 Task: Look for space in Rho, Italy from 2nd June, 2023 to 9th June, 2023 for 5 adults in price range Rs.7000 to Rs.13000. Place can be shared room with 2 bedrooms having 5 beds and 2 bathrooms. Property type can be house, flat, guest house. Amenities needed are: wifi. Booking option can be shelf check-in. Required host language is English.
Action: Mouse moved to (421, 111)
Screenshot: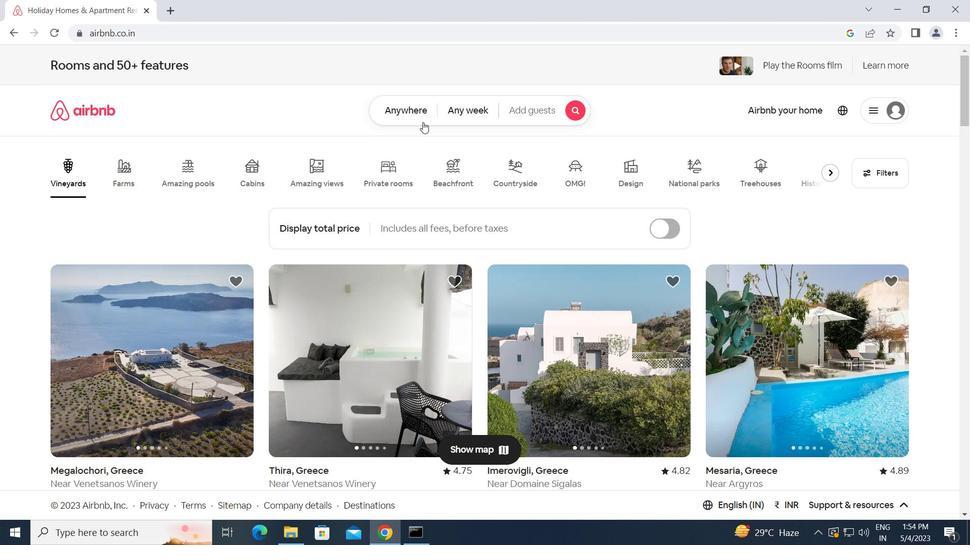 
Action: Mouse pressed left at (421, 111)
Screenshot: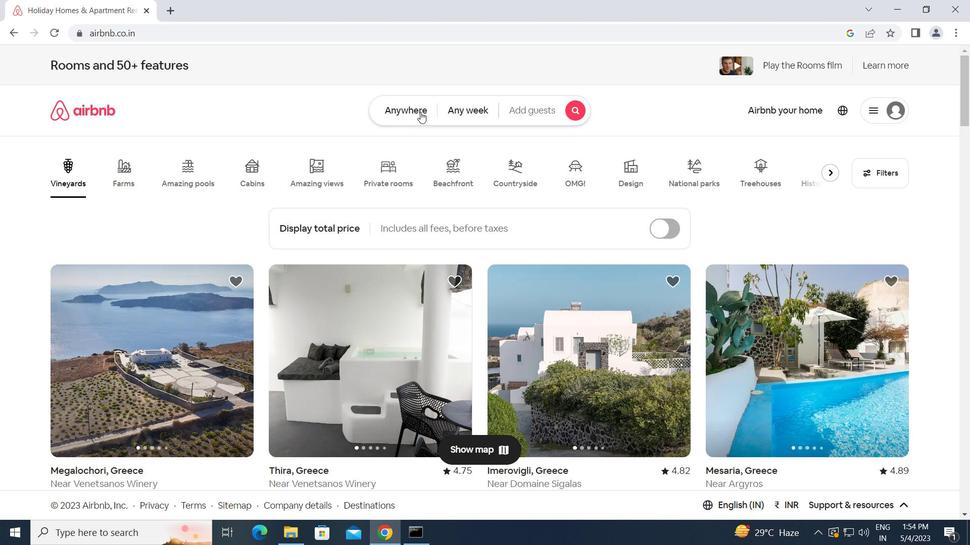 
Action: Mouse moved to (364, 145)
Screenshot: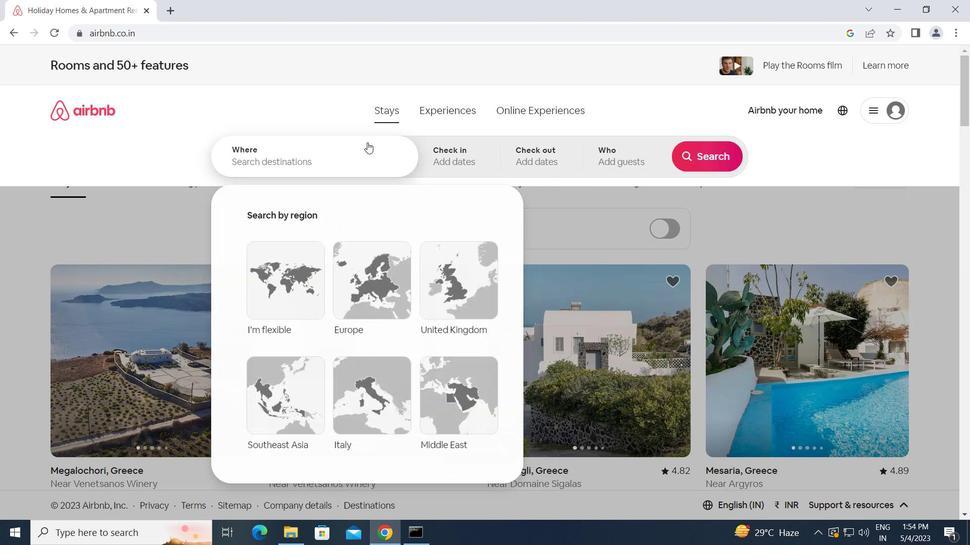 
Action: Mouse pressed left at (364, 145)
Screenshot: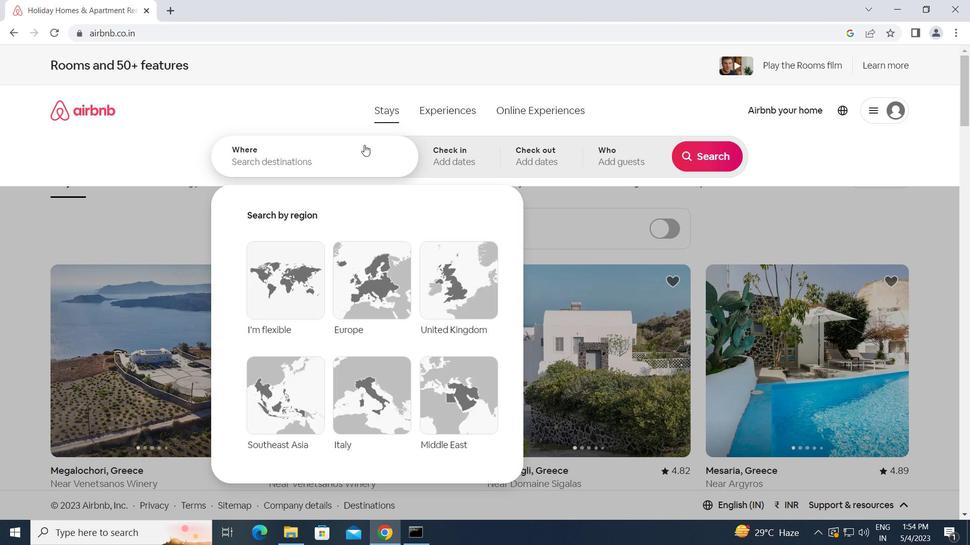 
Action: Key pressed r<Key.caps_lock>ho,<Key.space><Key.caps_lock>i<Key.caps_lock>taly<Key.enter>
Screenshot: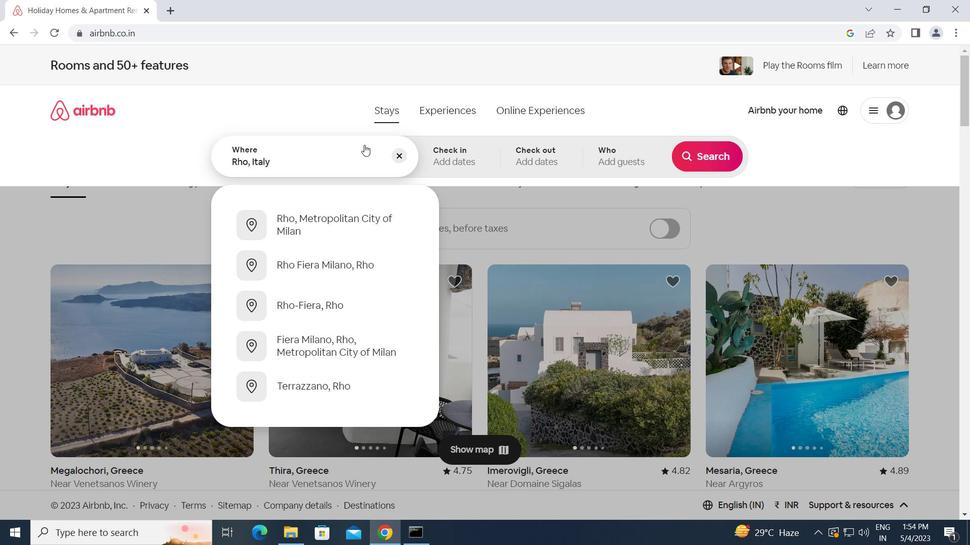 
Action: Mouse moved to (665, 305)
Screenshot: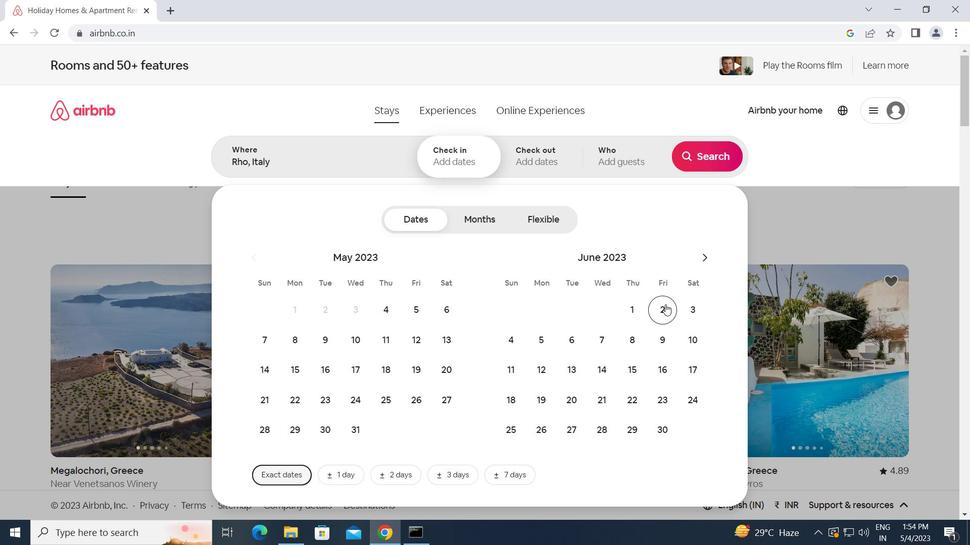 
Action: Mouse pressed left at (665, 305)
Screenshot: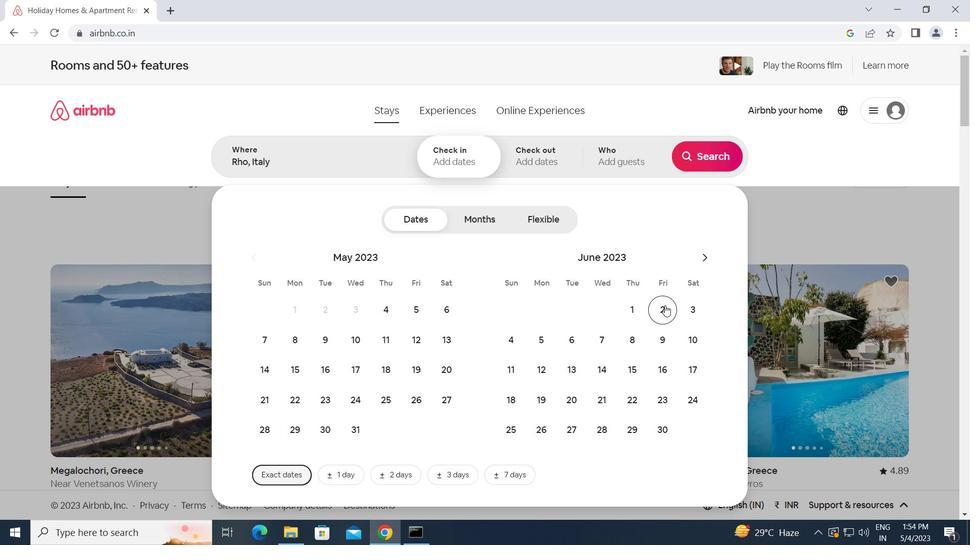 
Action: Mouse moved to (659, 342)
Screenshot: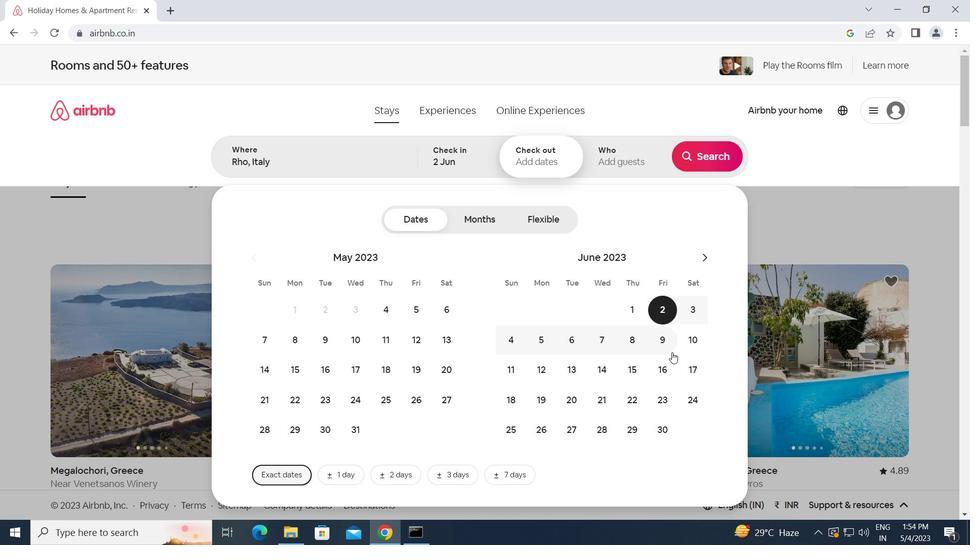 
Action: Mouse pressed left at (659, 342)
Screenshot: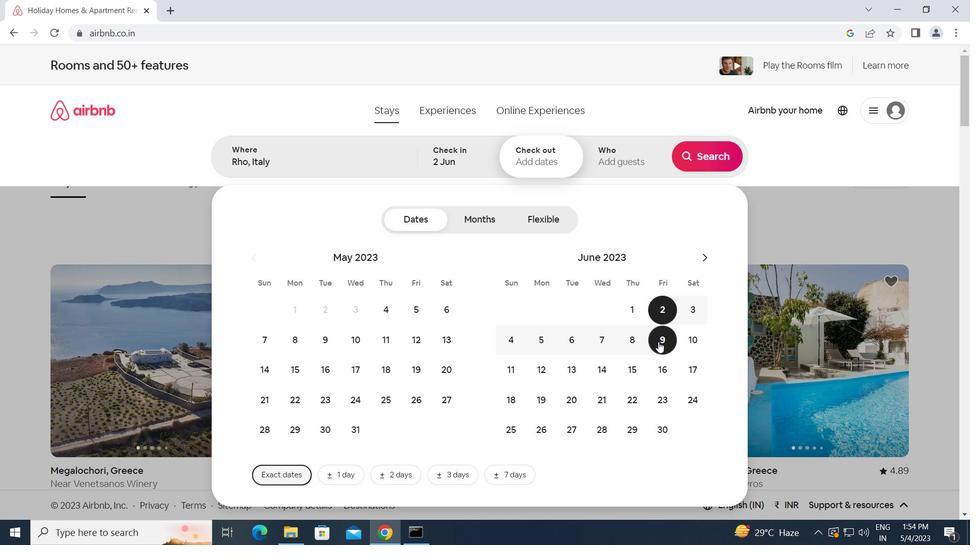 
Action: Mouse moved to (627, 159)
Screenshot: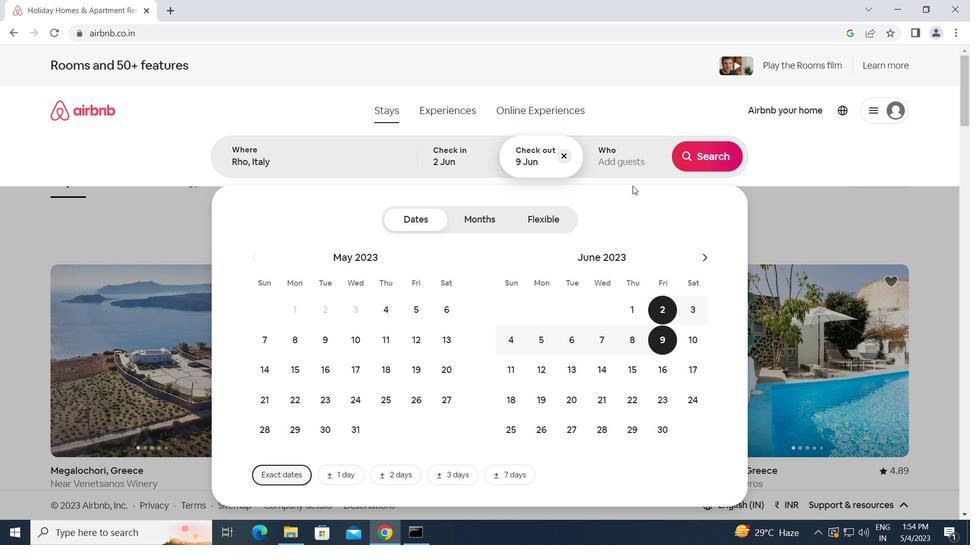
Action: Mouse pressed left at (627, 159)
Screenshot: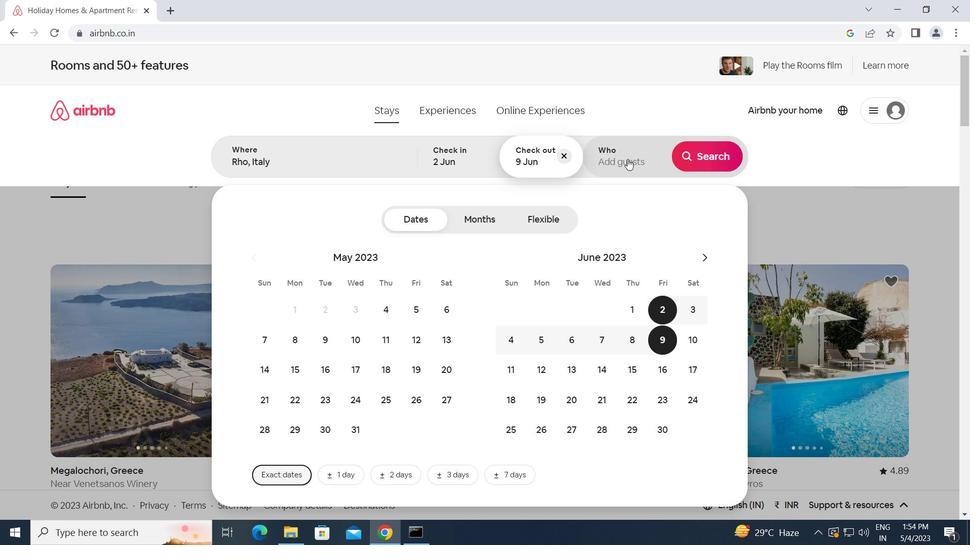 
Action: Mouse moved to (714, 221)
Screenshot: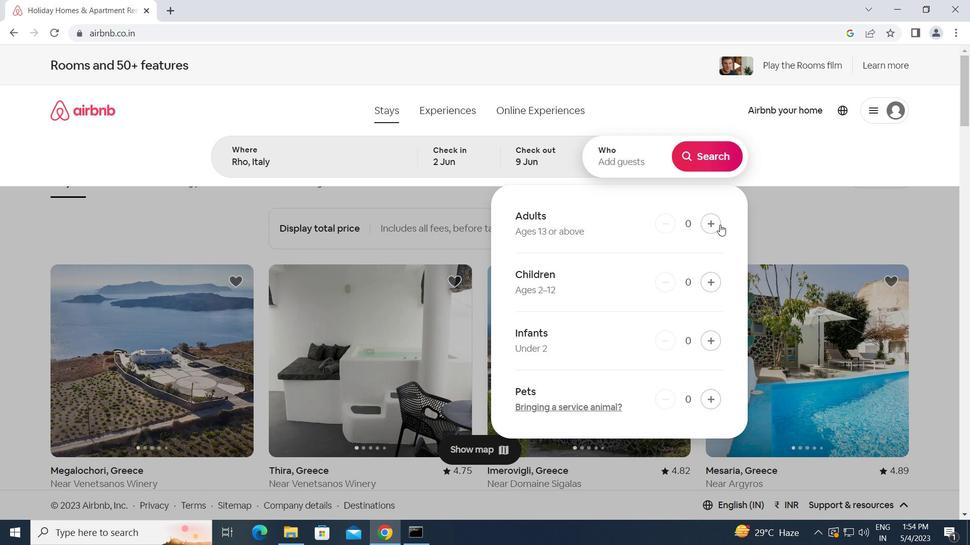 
Action: Mouse pressed left at (714, 221)
Screenshot: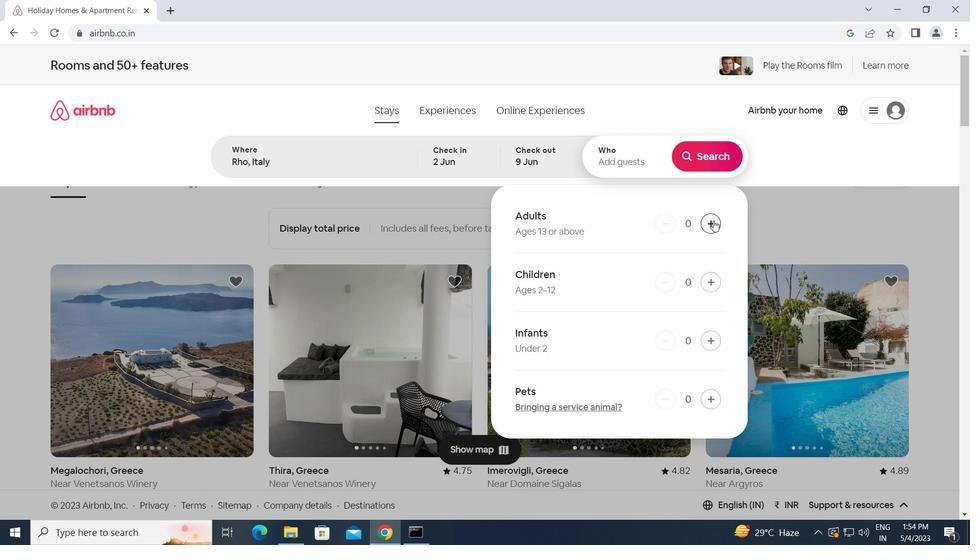
Action: Mouse pressed left at (714, 221)
Screenshot: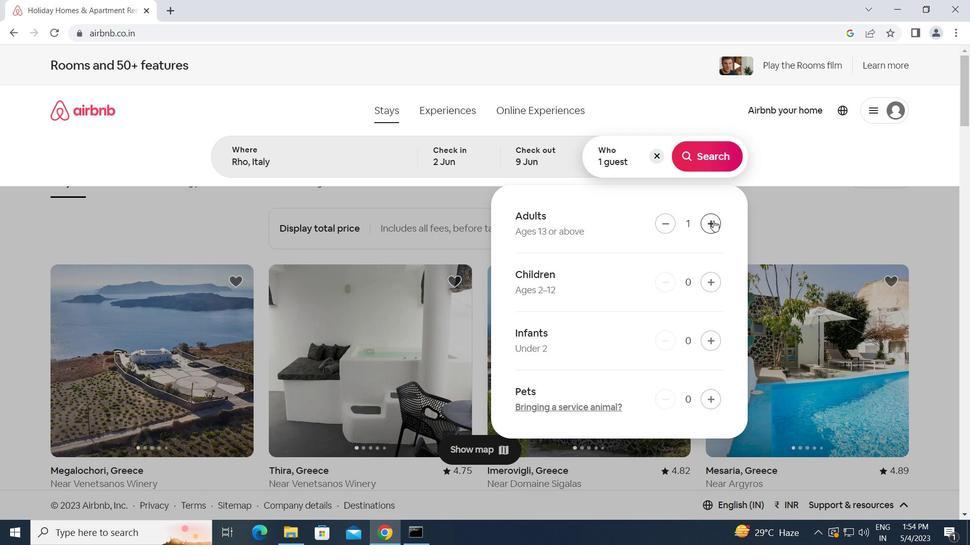 
Action: Mouse pressed left at (714, 221)
Screenshot: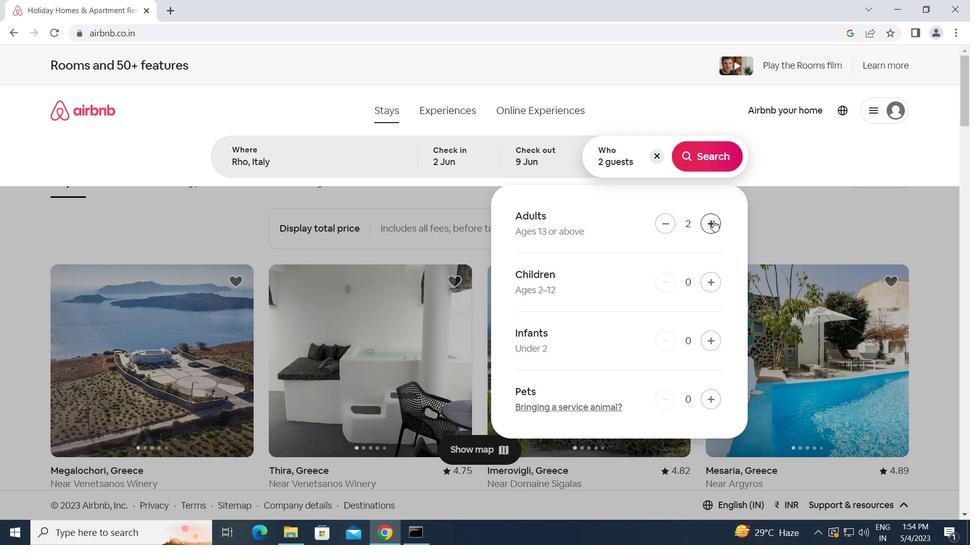 
Action: Mouse pressed left at (714, 221)
Screenshot: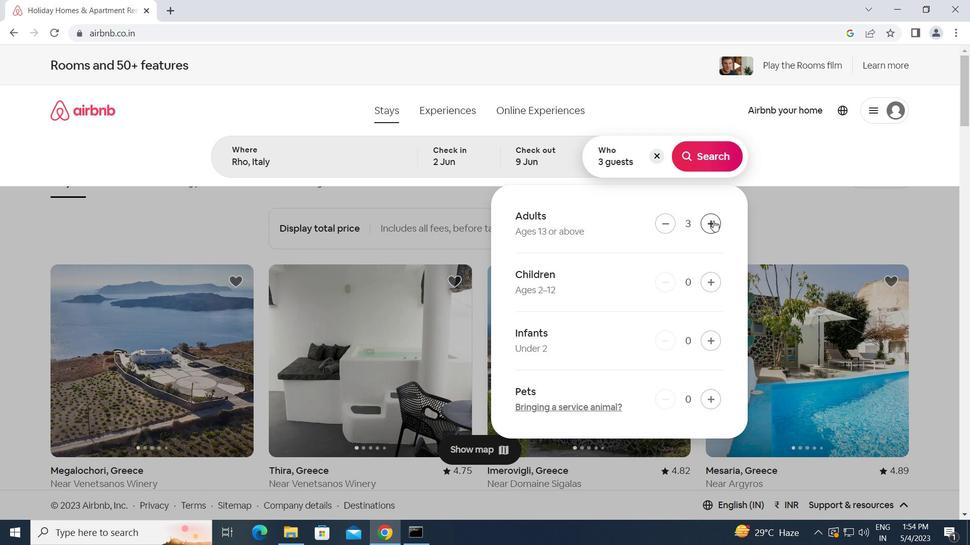 
Action: Mouse pressed left at (714, 221)
Screenshot: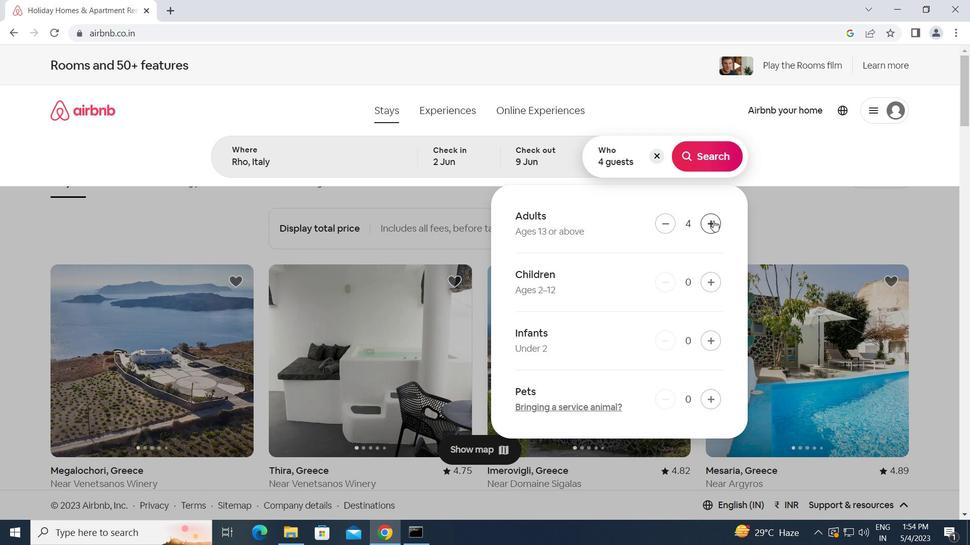
Action: Mouse moved to (709, 162)
Screenshot: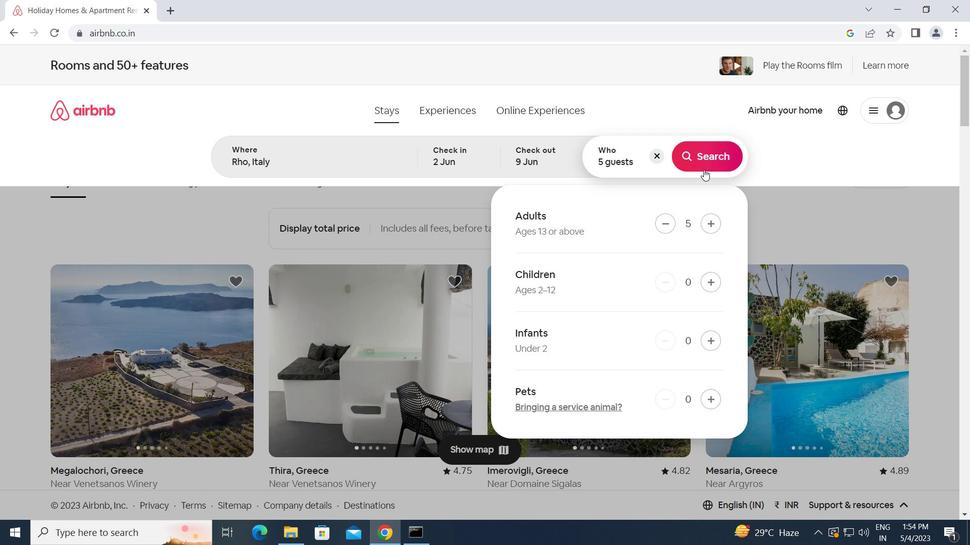 
Action: Mouse pressed left at (709, 162)
Screenshot: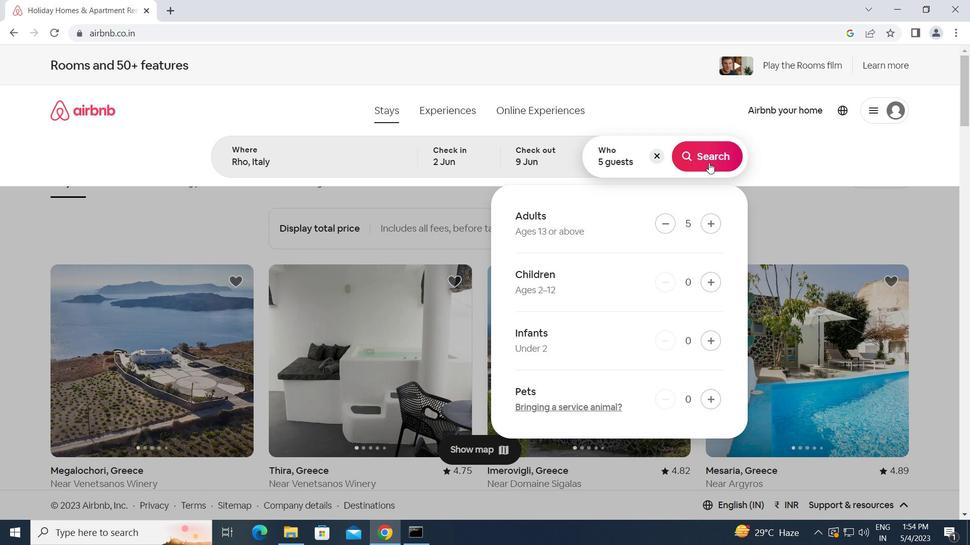 
Action: Mouse moved to (903, 118)
Screenshot: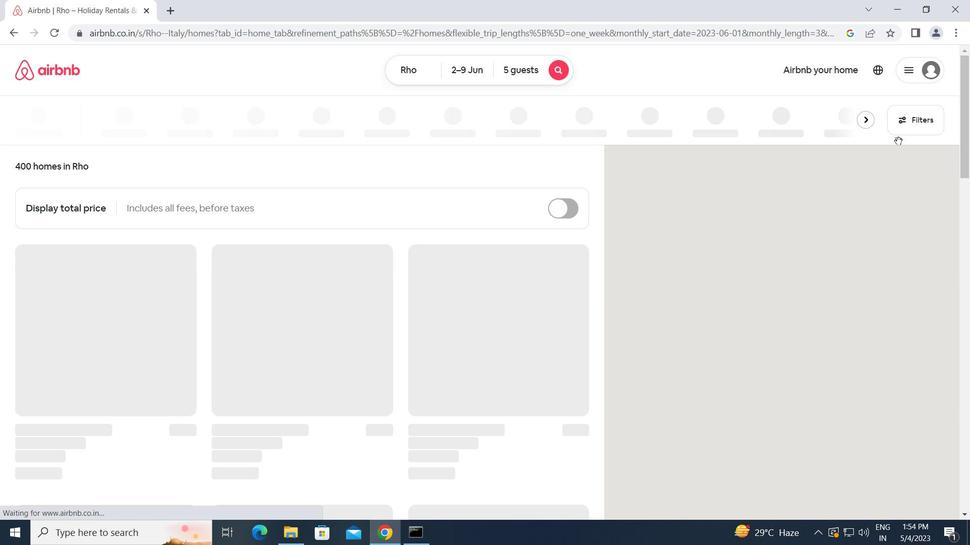 
Action: Mouse pressed left at (903, 118)
Screenshot: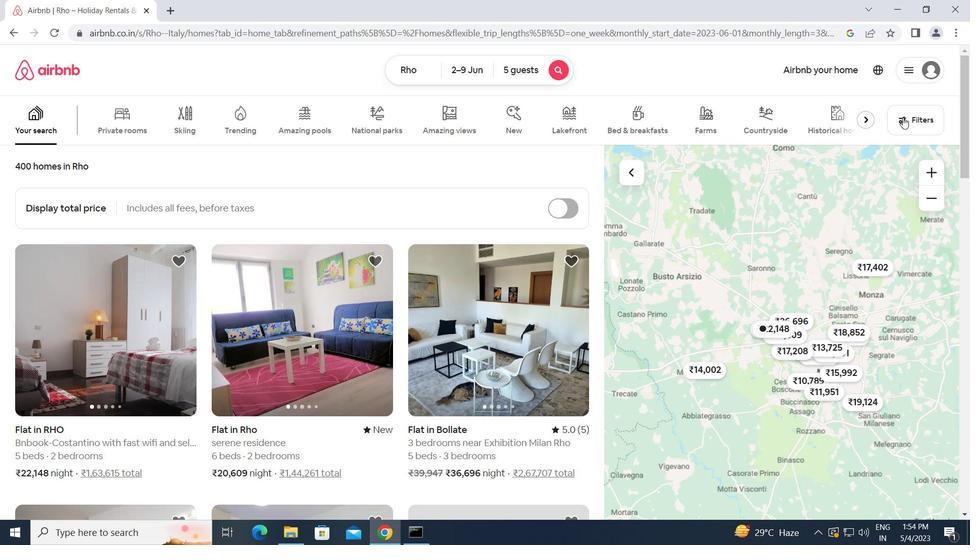 
Action: Mouse moved to (321, 284)
Screenshot: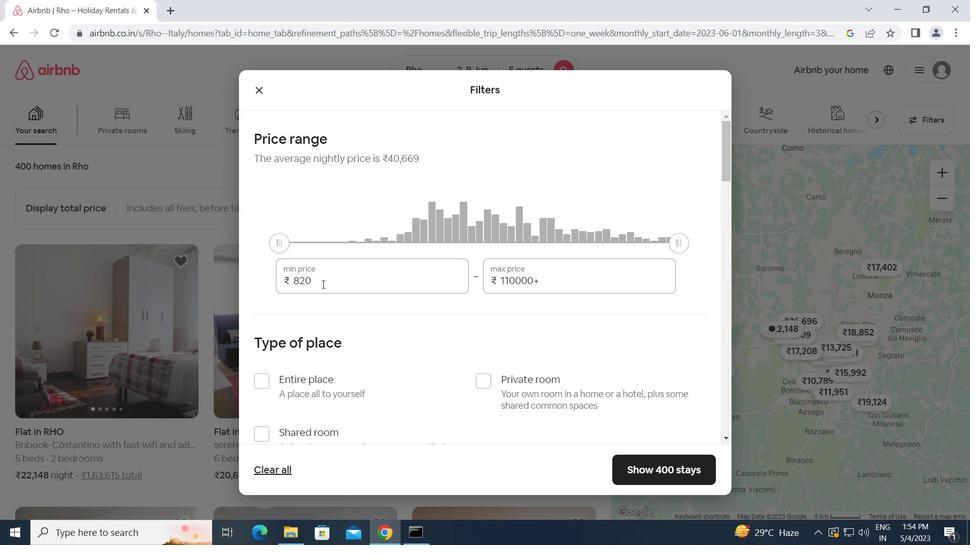 
Action: Mouse pressed left at (321, 284)
Screenshot: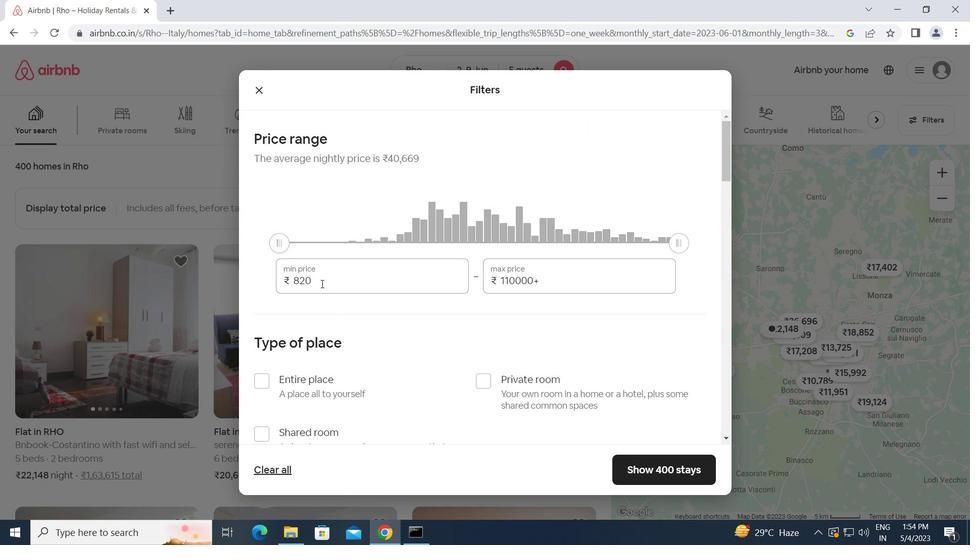 
Action: Key pressed <Key.backspace><Key.backspace><Key.backspace>500
Screenshot: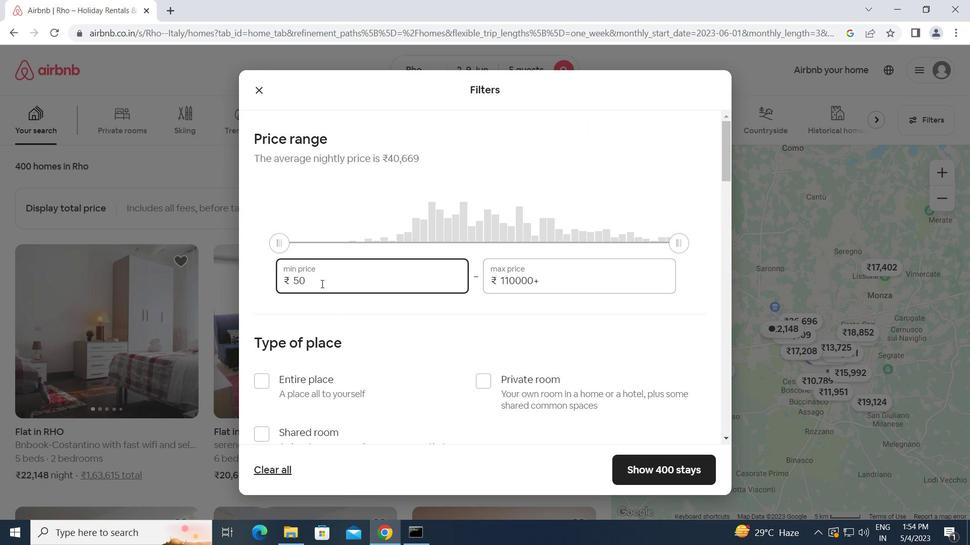 
Action: Mouse moved to (274, 254)
Screenshot: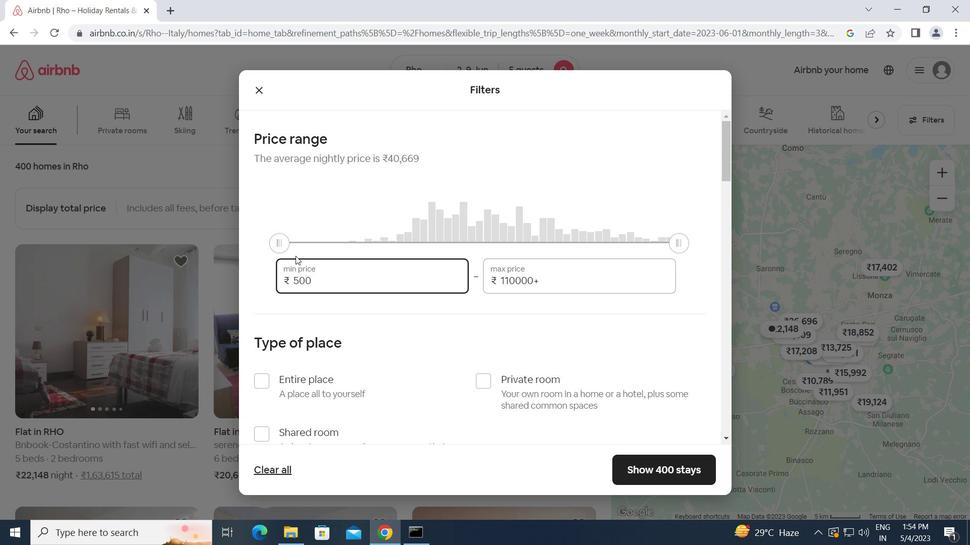 
Action: Key pressed <Key.backspace><Key.backspace><Key.backspace><Key.backspace><Key.backspace><Key.backspace><Key.backspace><Key.backspace><Key.backspace><Key.backspace><Key.backspace>
Screenshot: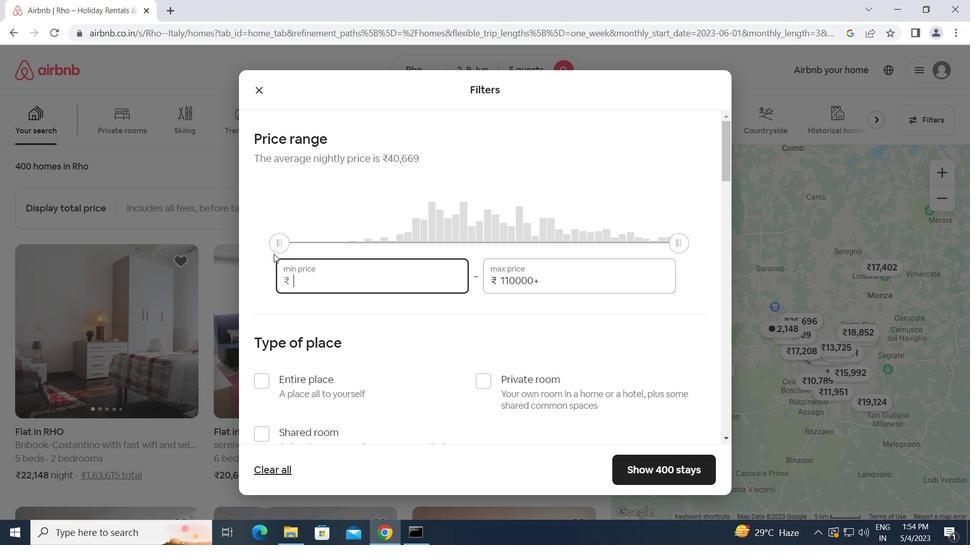 
Action: Mouse moved to (273, 254)
Screenshot: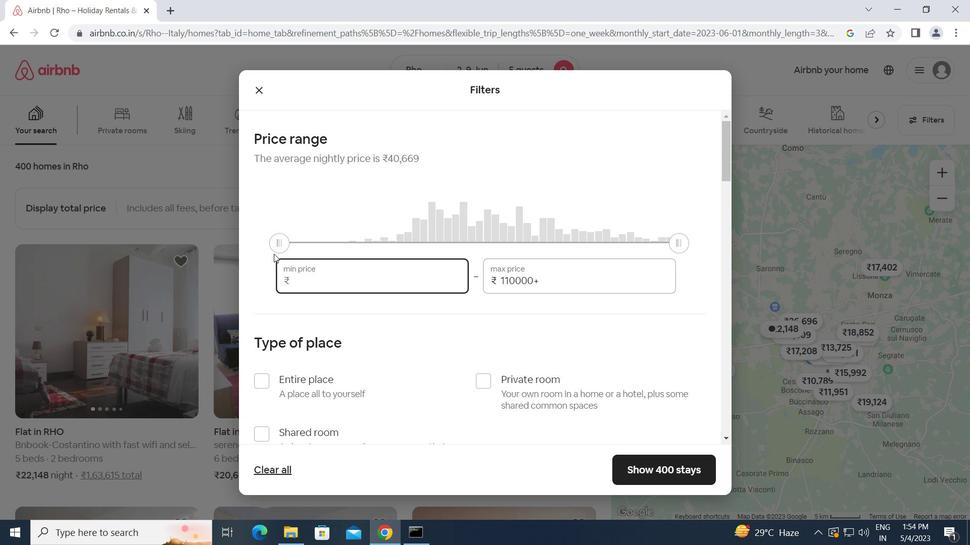 
Action: Key pressed 7000<Key.tab>13000
Screenshot: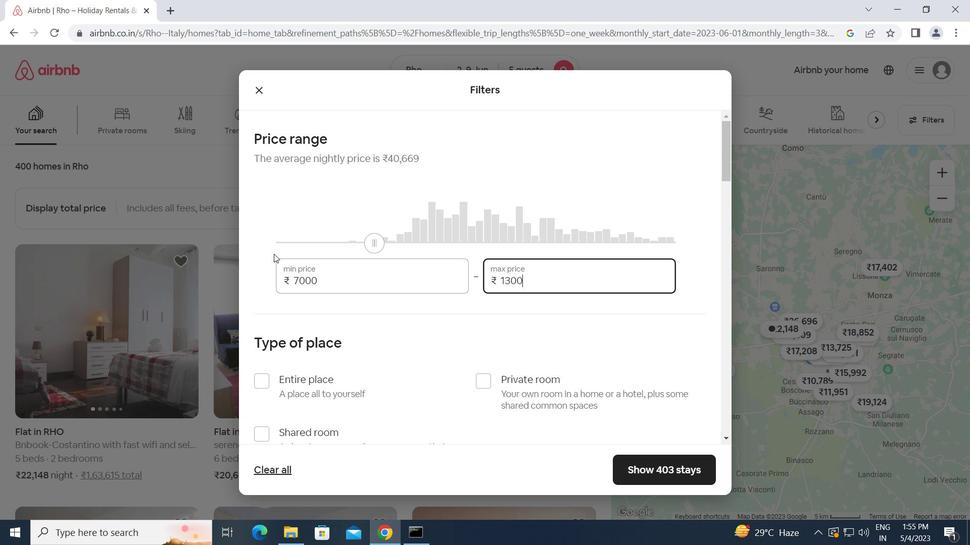 
Action: Mouse moved to (345, 406)
Screenshot: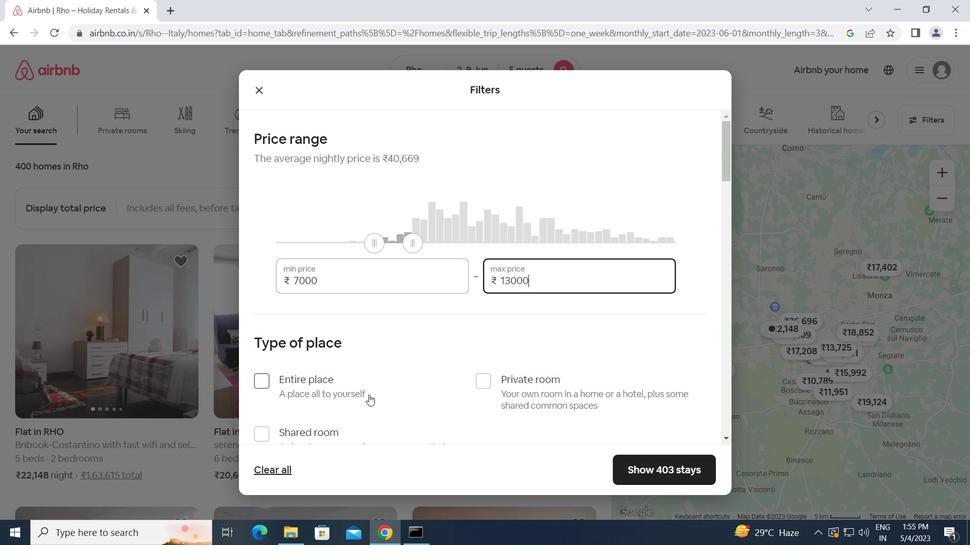 
Action: Mouse scrolled (345, 405) with delta (0, 0)
Screenshot: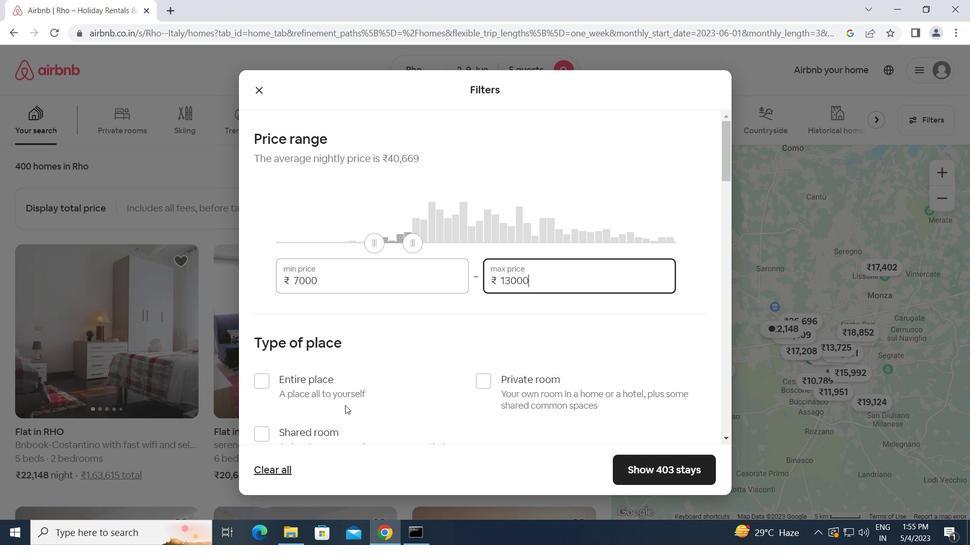 
Action: Mouse moved to (264, 373)
Screenshot: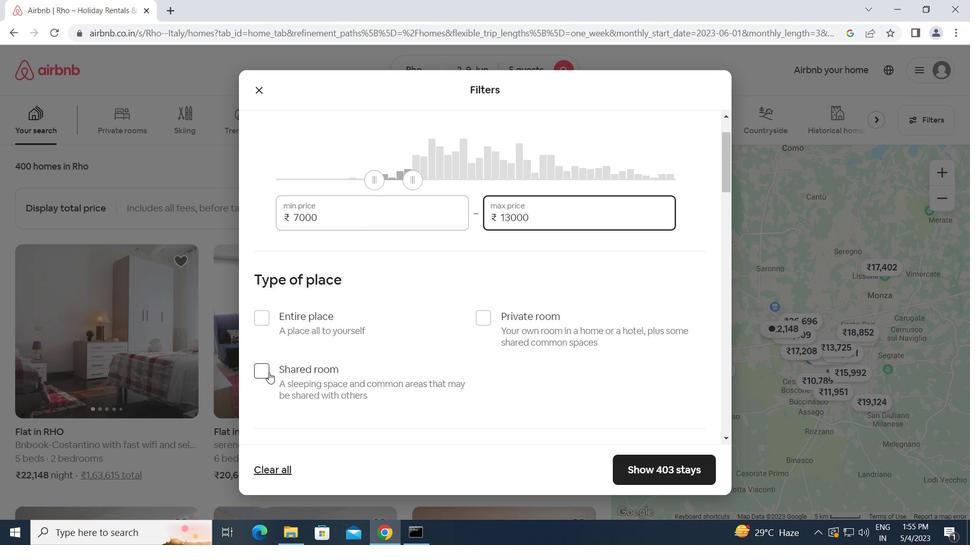 
Action: Mouse pressed left at (264, 373)
Screenshot: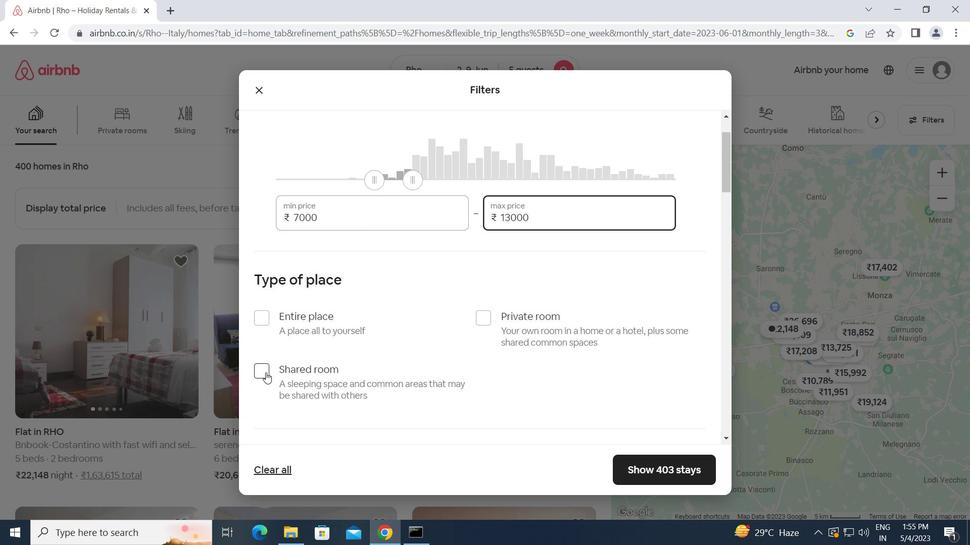 
Action: Mouse moved to (428, 420)
Screenshot: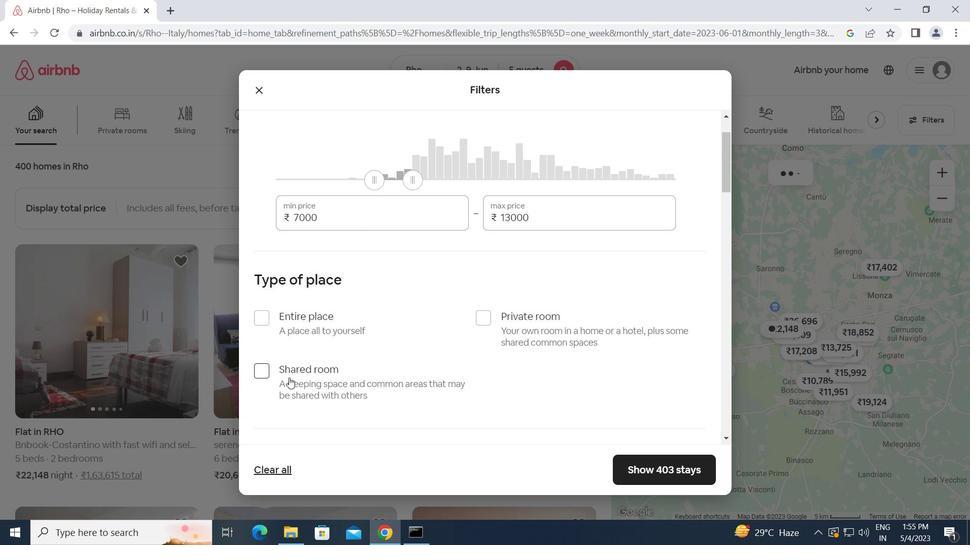 
Action: Mouse scrolled (428, 419) with delta (0, 0)
Screenshot: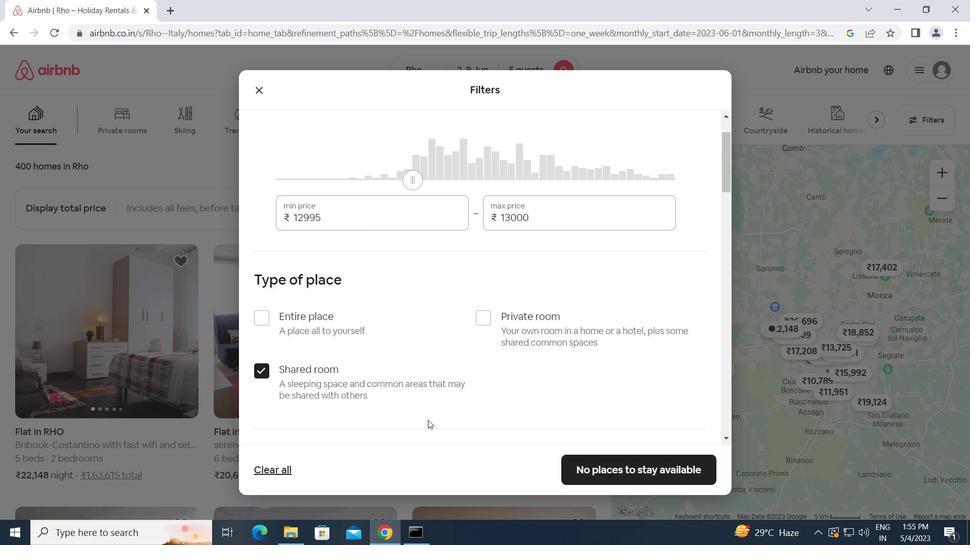 
Action: Mouse scrolled (428, 419) with delta (0, 0)
Screenshot: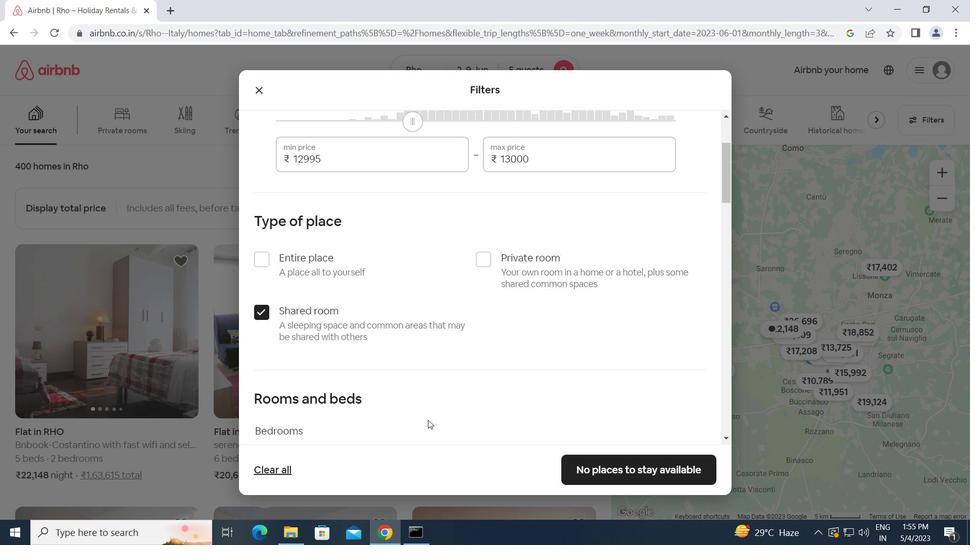 
Action: Mouse moved to (380, 399)
Screenshot: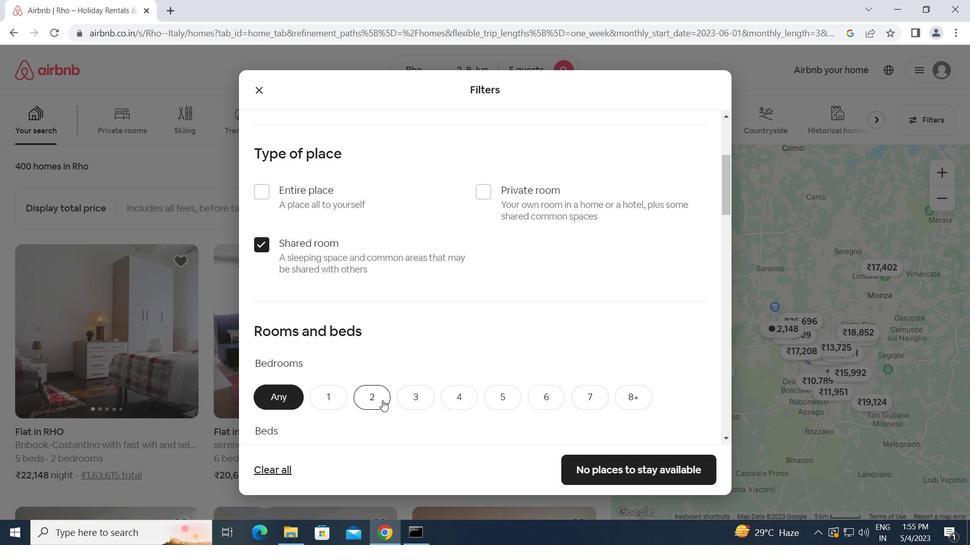 
Action: Mouse pressed left at (380, 399)
Screenshot: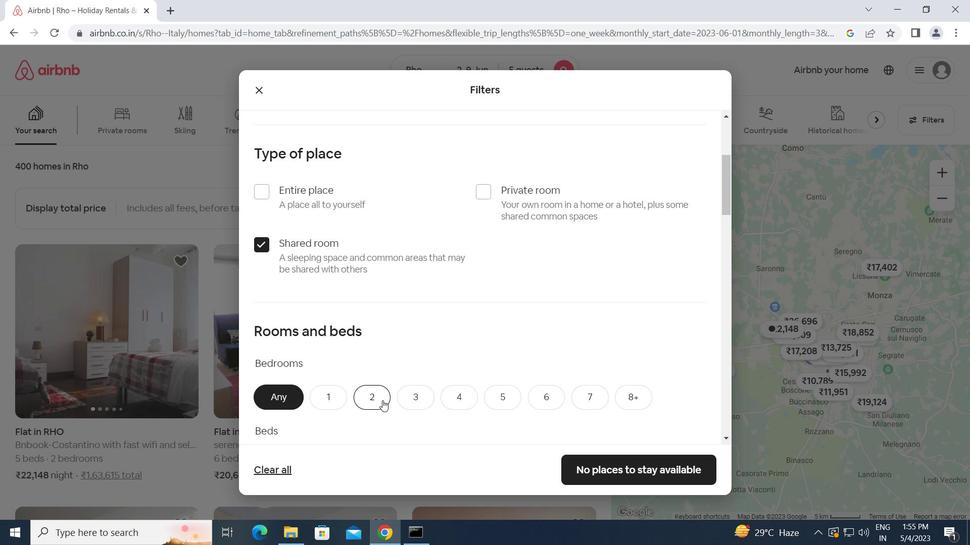 
Action: Mouse moved to (401, 406)
Screenshot: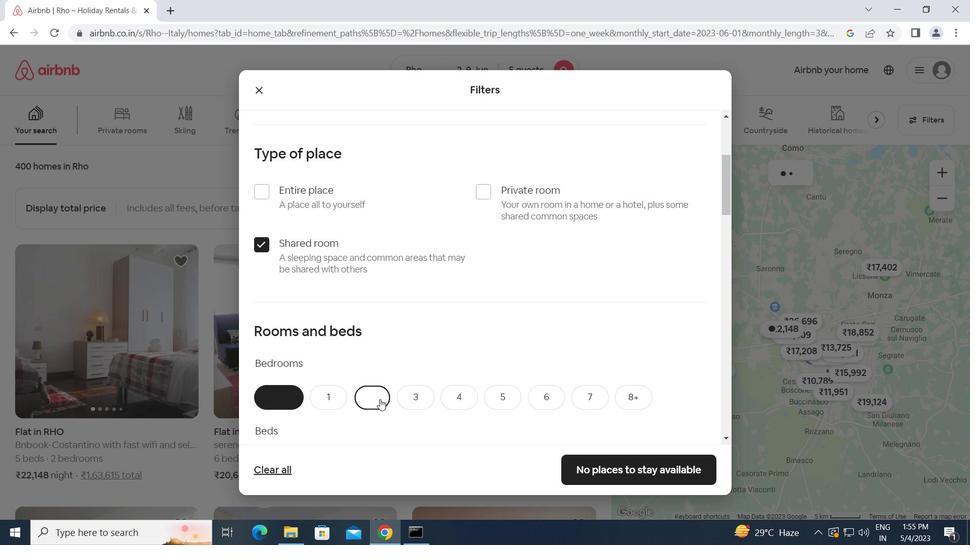 
Action: Mouse scrolled (401, 405) with delta (0, 0)
Screenshot: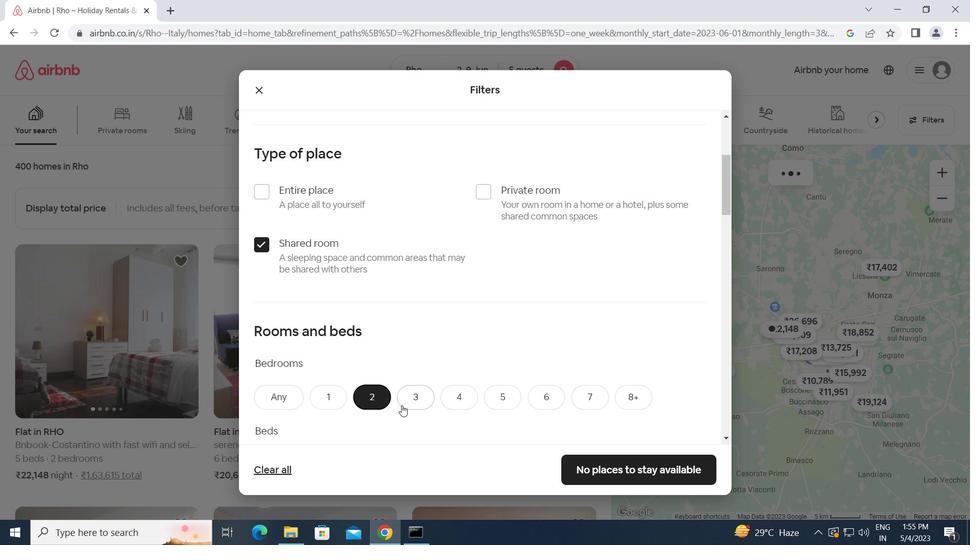 
Action: Mouse scrolled (401, 405) with delta (0, 0)
Screenshot: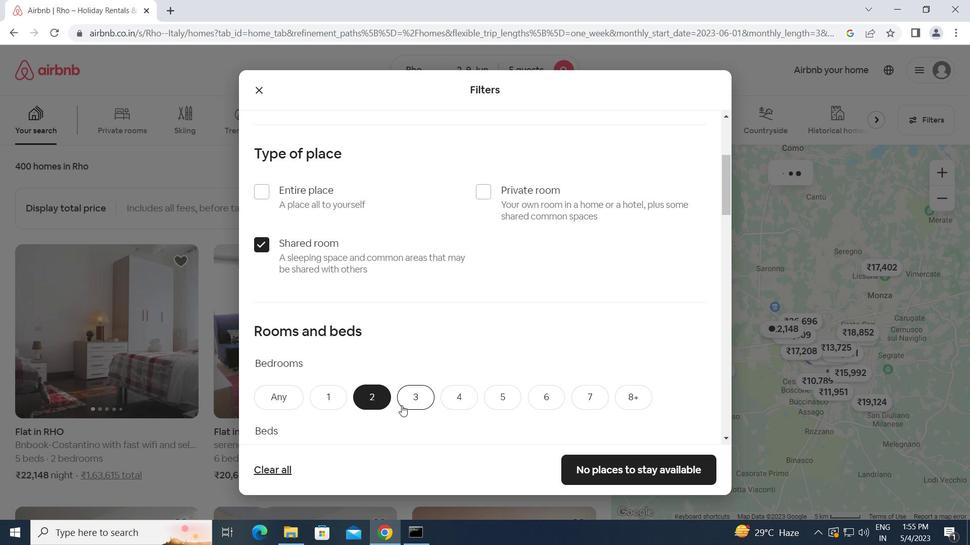 
Action: Mouse moved to (498, 336)
Screenshot: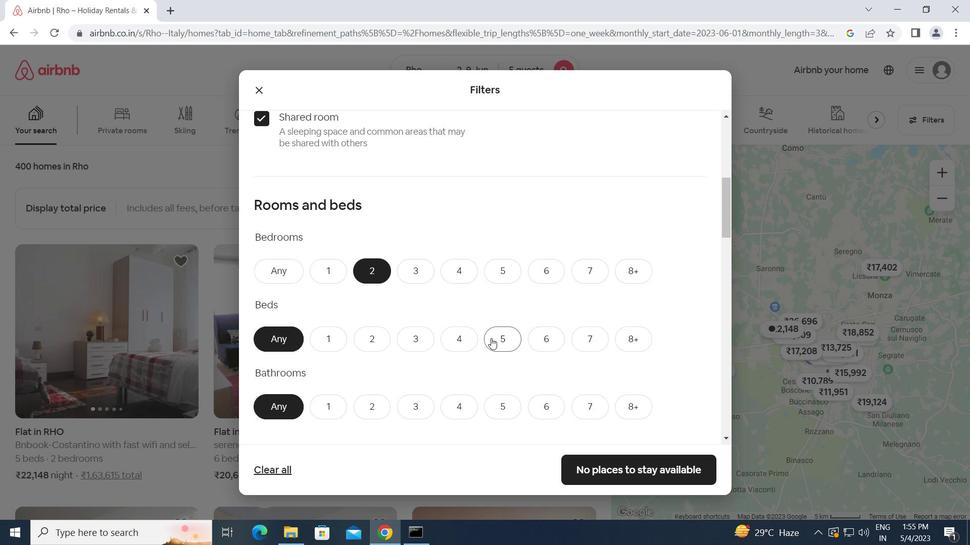 
Action: Mouse pressed left at (498, 336)
Screenshot: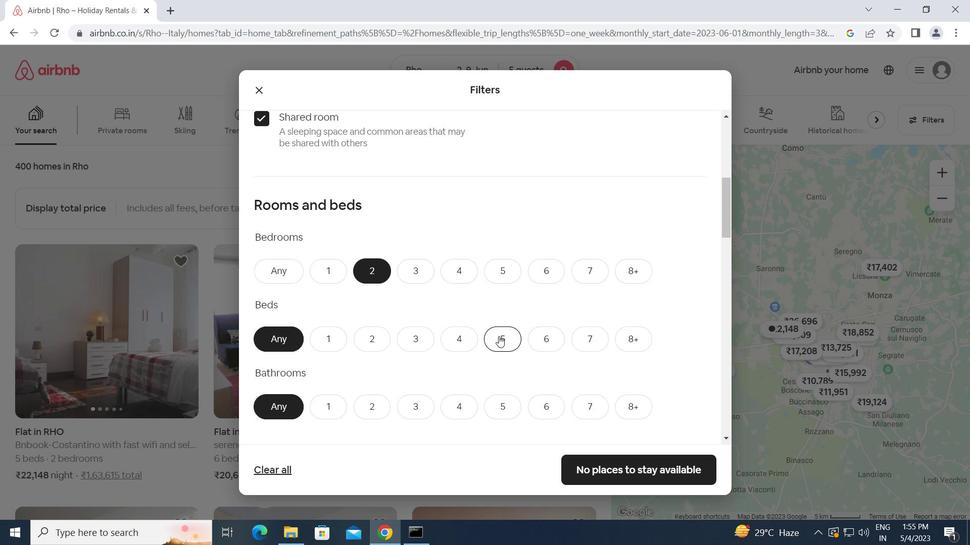 
Action: Mouse moved to (370, 409)
Screenshot: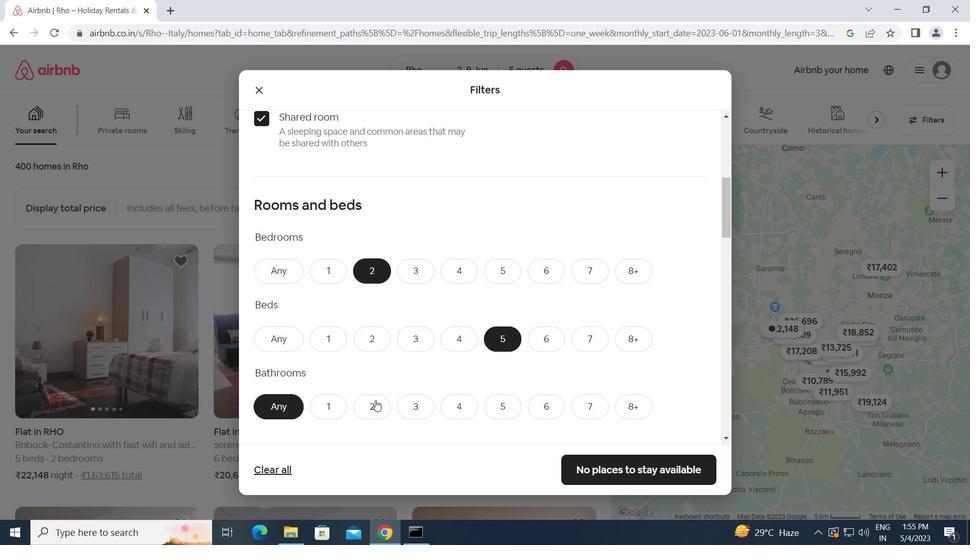 
Action: Mouse pressed left at (370, 409)
Screenshot: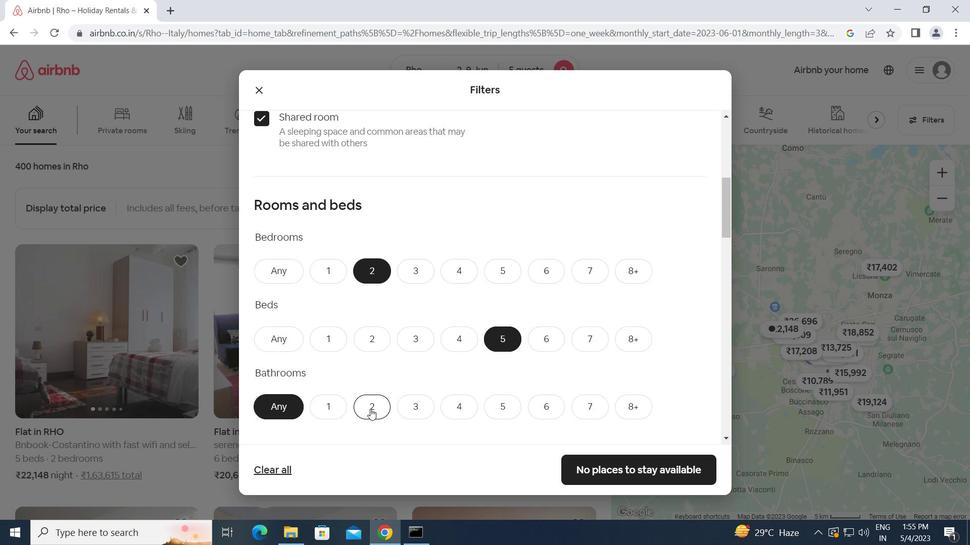 
Action: Mouse moved to (456, 412)
Screenshot: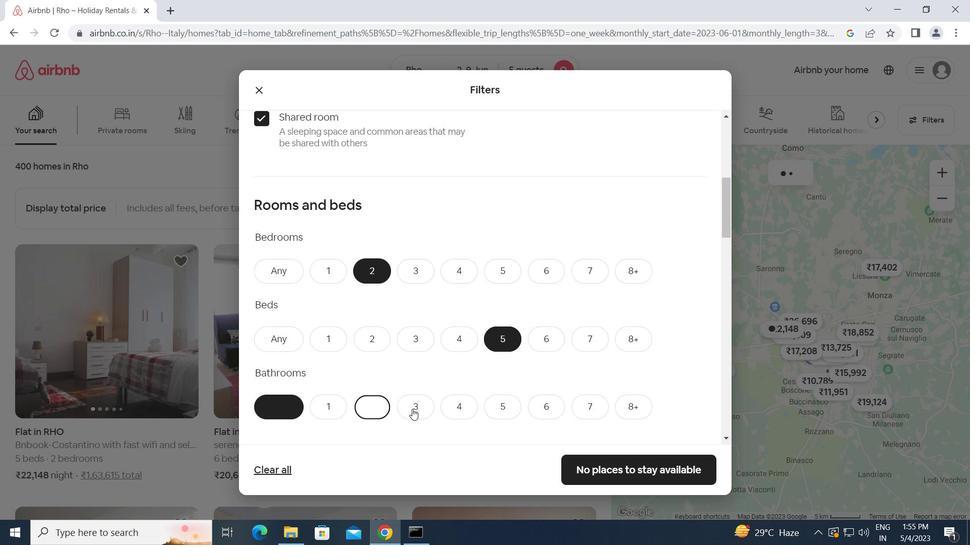 
Action: Mouse scrolled (456, 412) with delta (0, 0)
Screenshot: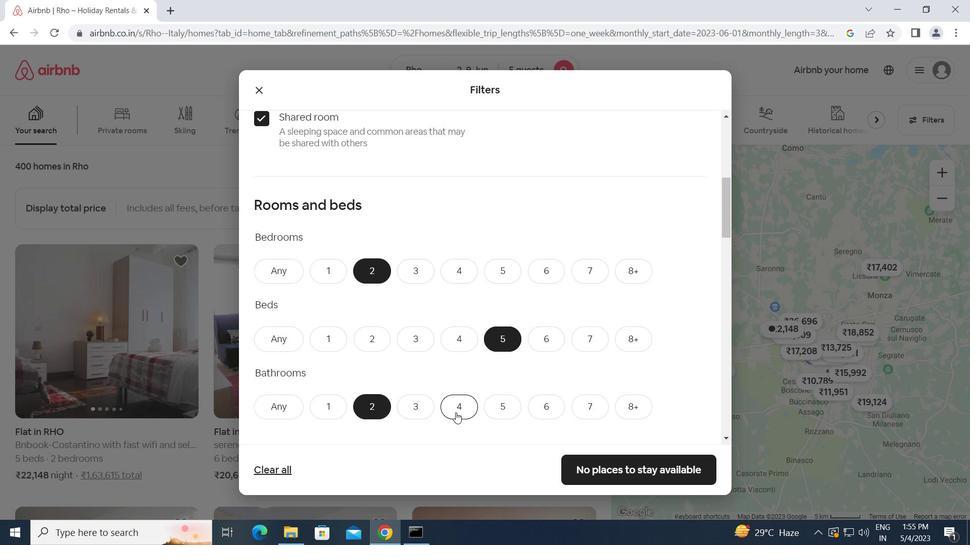 
Action: Mouse scrolled (456, 412) with delta (0, 0)
Screenshot: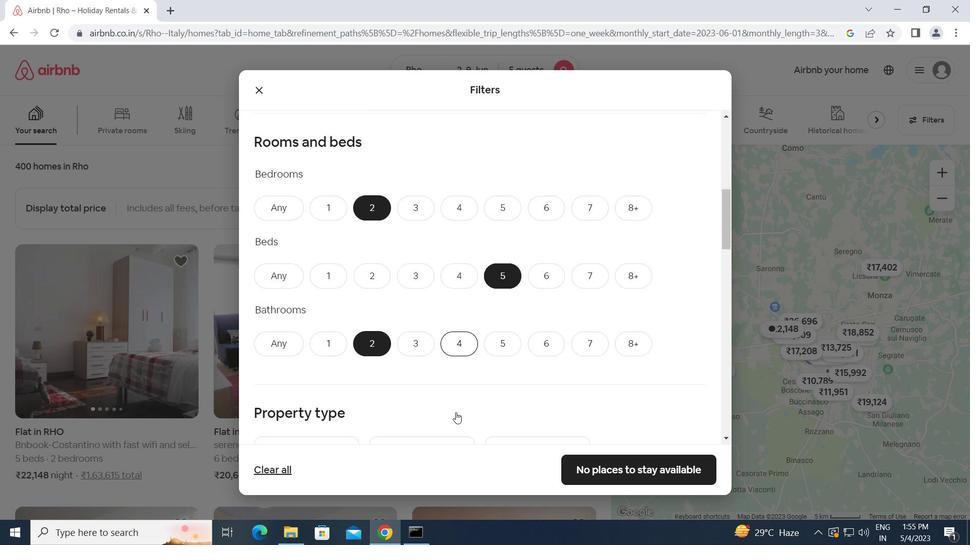 
Action: Mouse moved to (330, 410)
Screenshot: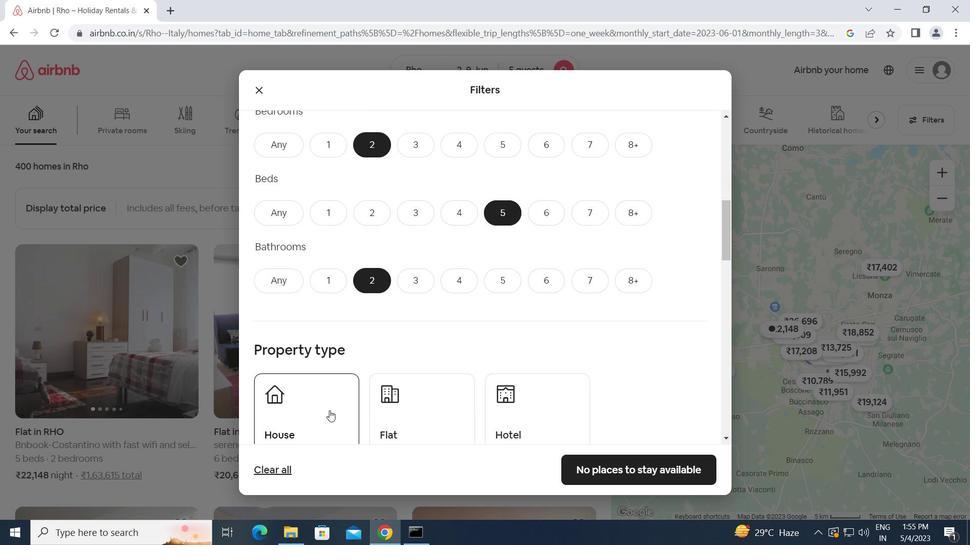 
Action: Mouse pressed left at (330, 410)
Screenshot: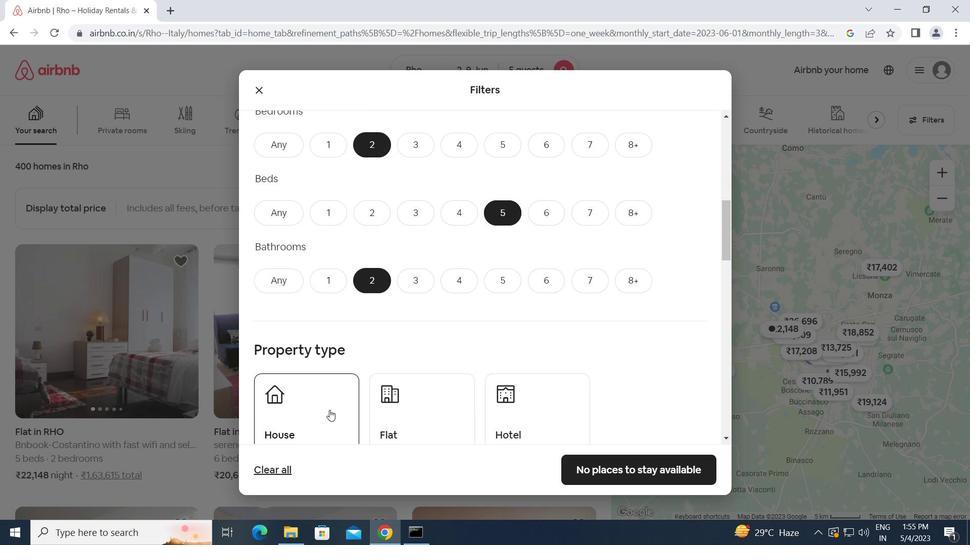 
Action: Mouse moved to (360, 410)
Screenshot: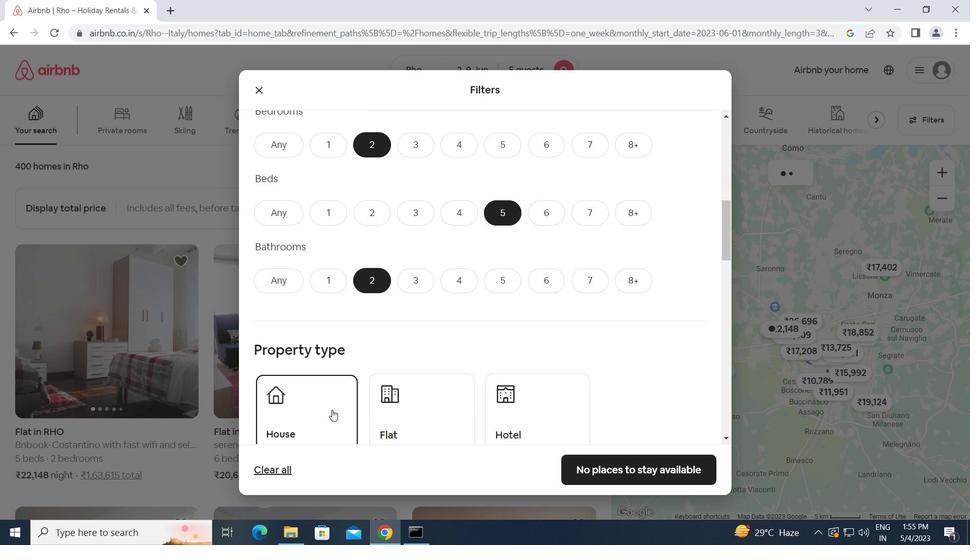 
Action: Mouse scrolled (360, 409) with delta (0, 0)
Screenshot: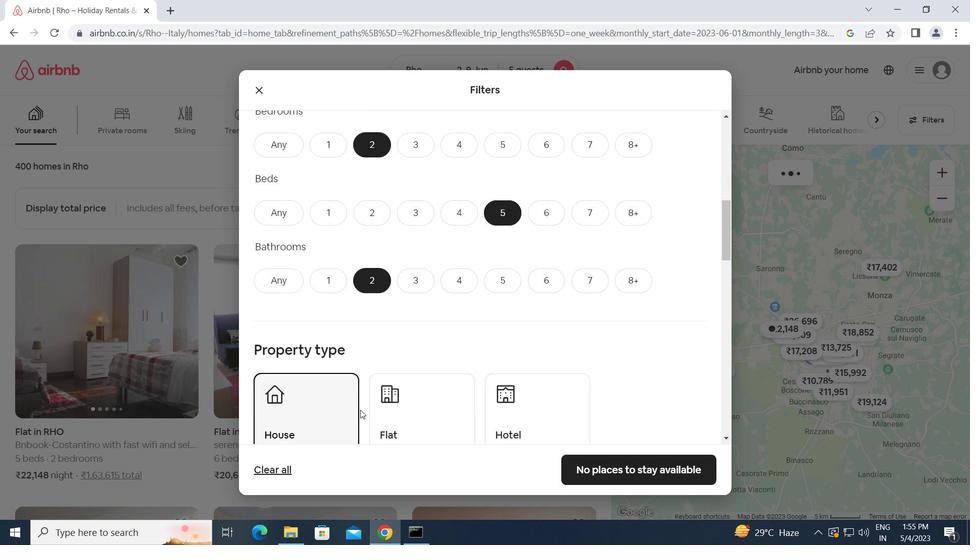 
Action: Mouse moved to (432, 364)
Screenshot: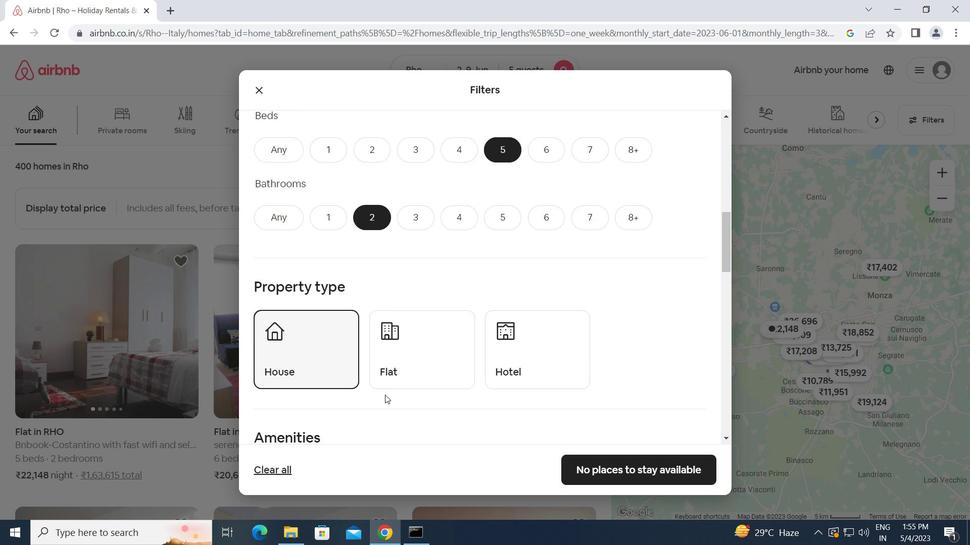 
Action: Mouse pressed left at (432, 364)
Screenshot: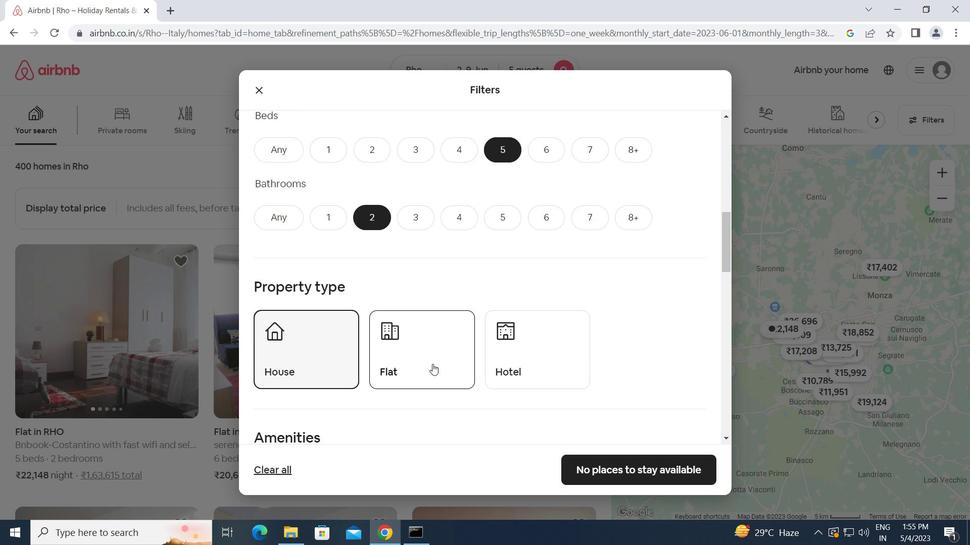 
Action: Mouse moved to (407, 381)
Screenshot: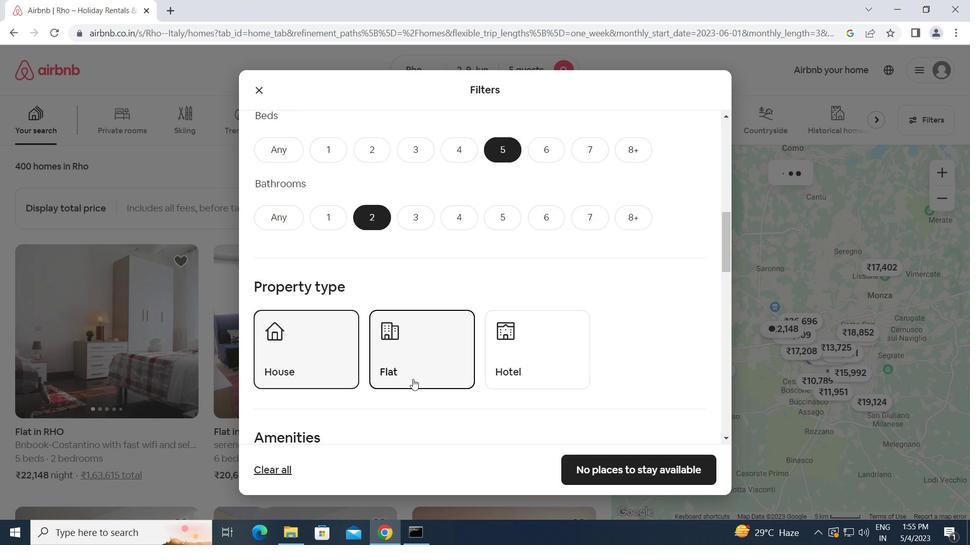
Action: Mouse scrolled (407, 381) with delta (0, 0)
Screenshot: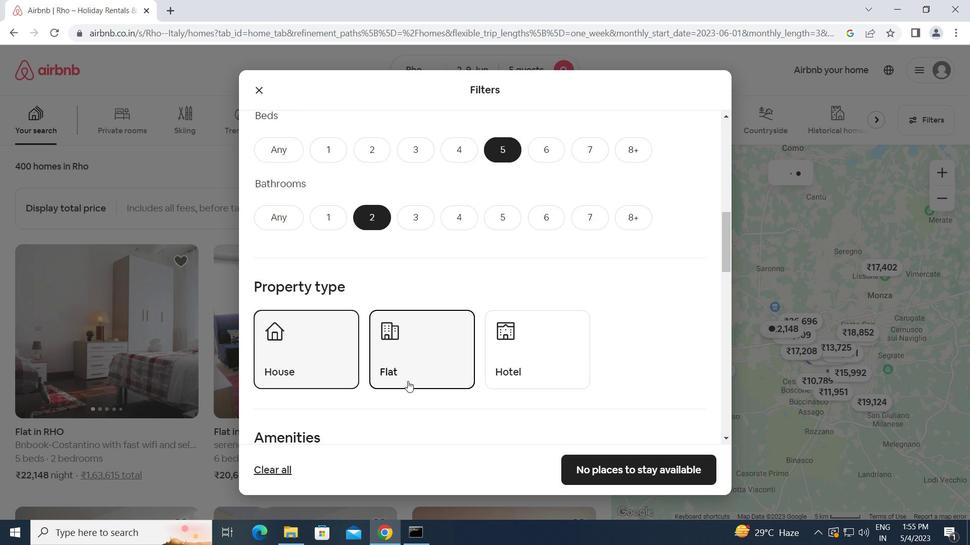 
Action: Mouse scrolled (407, 381) with delta (0, 0)
Screenshot: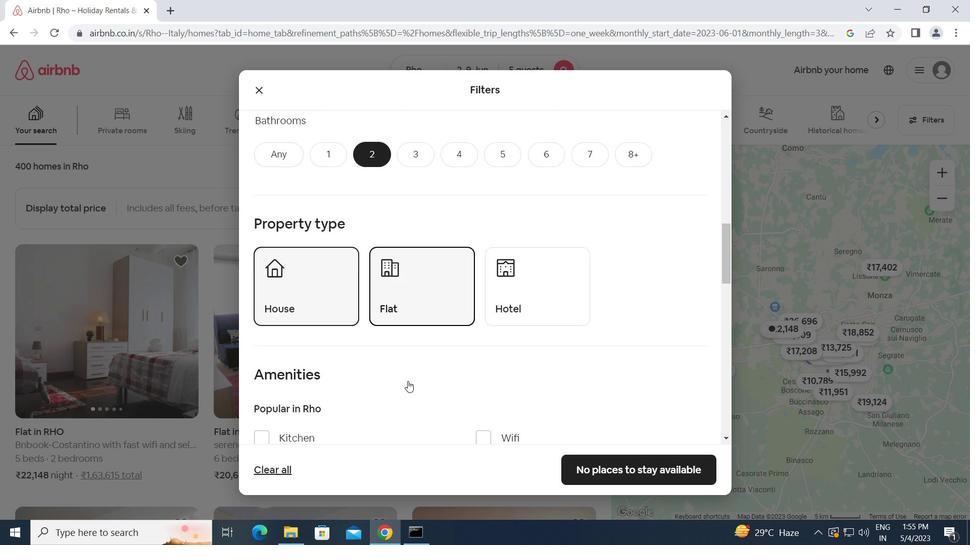 
Action: Mouse scrolled (407, 381) with delta (0, 0)
Screenshot: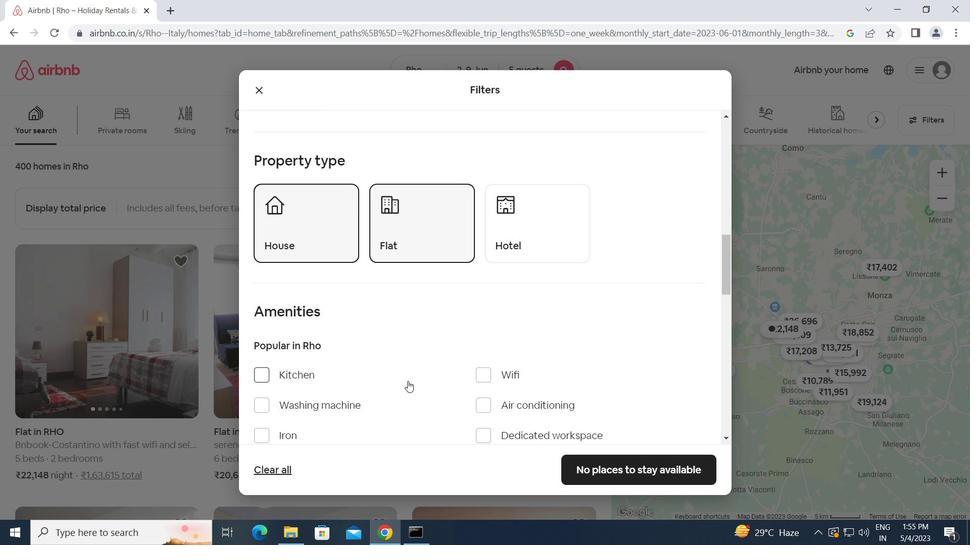 
Action: Mouse moved to (486, 315)
Screenshot: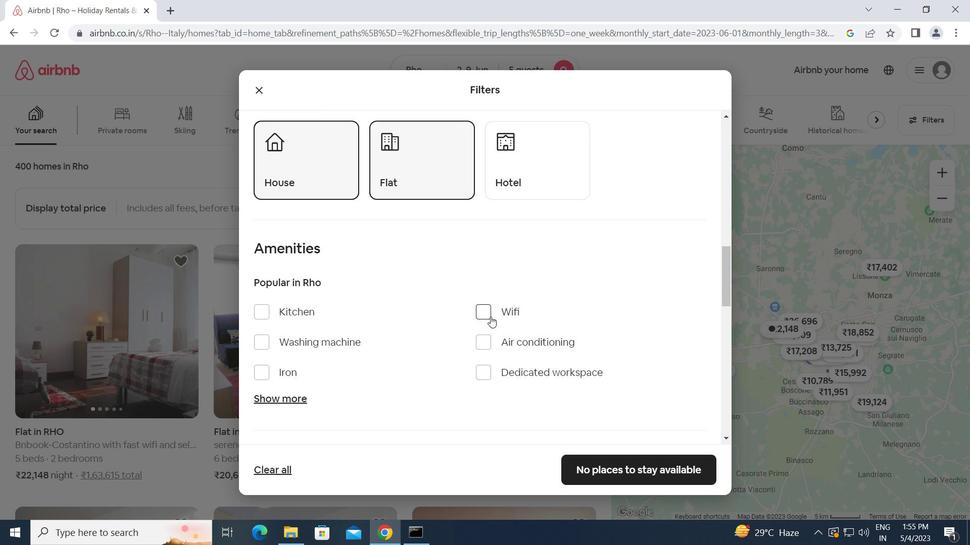 
Action: Mouse pressed left at (486, 315)
Screenshot: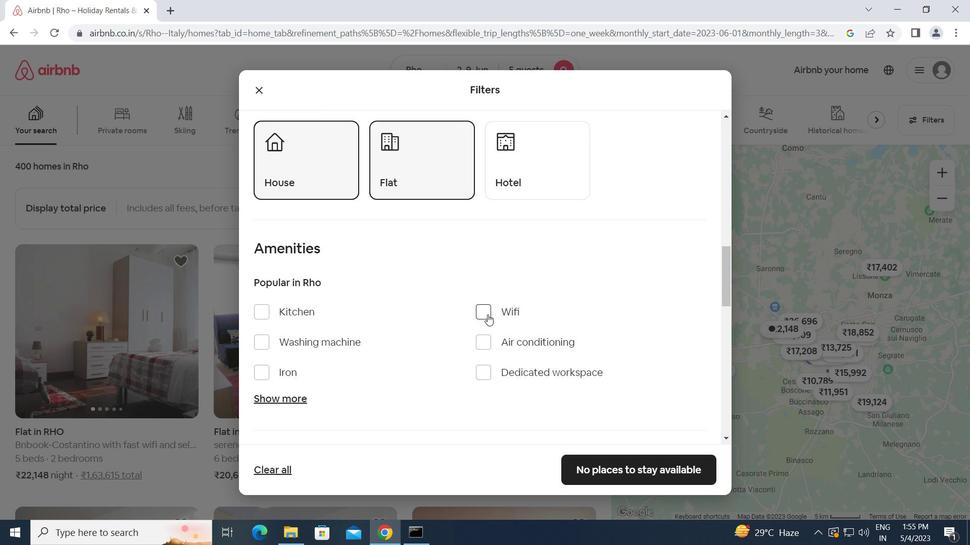 
Action: Mouse moved to (368, 382)
Screenshot: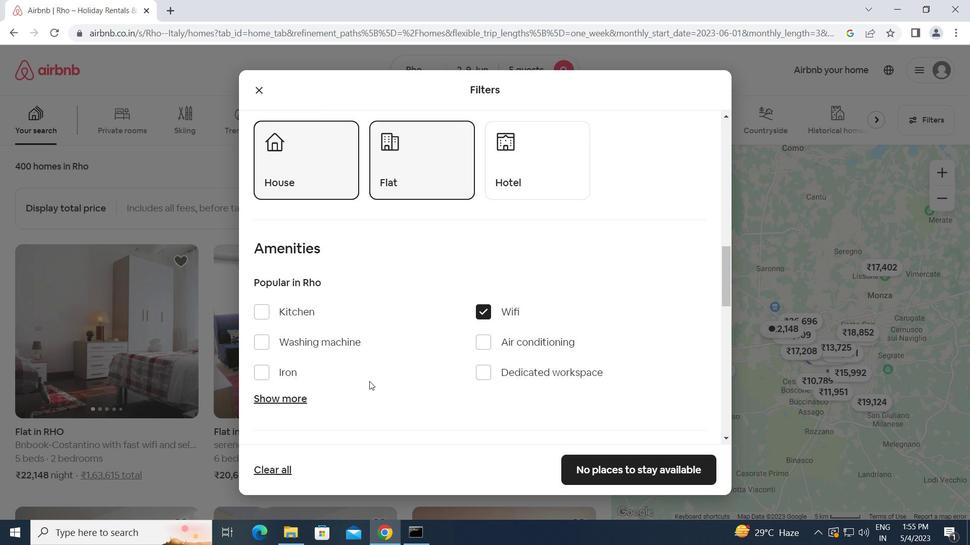 
Action: Mouse scrolled (368, 381) with delta (0, 0)
Screenshot: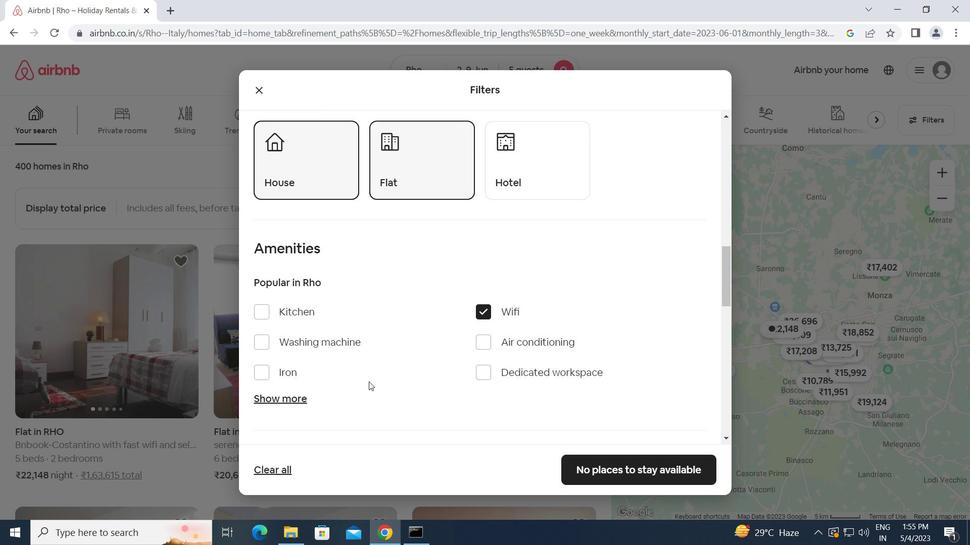 
Action: Mouse scrolled (368, 381) with delta (0, 0)
Screenshot: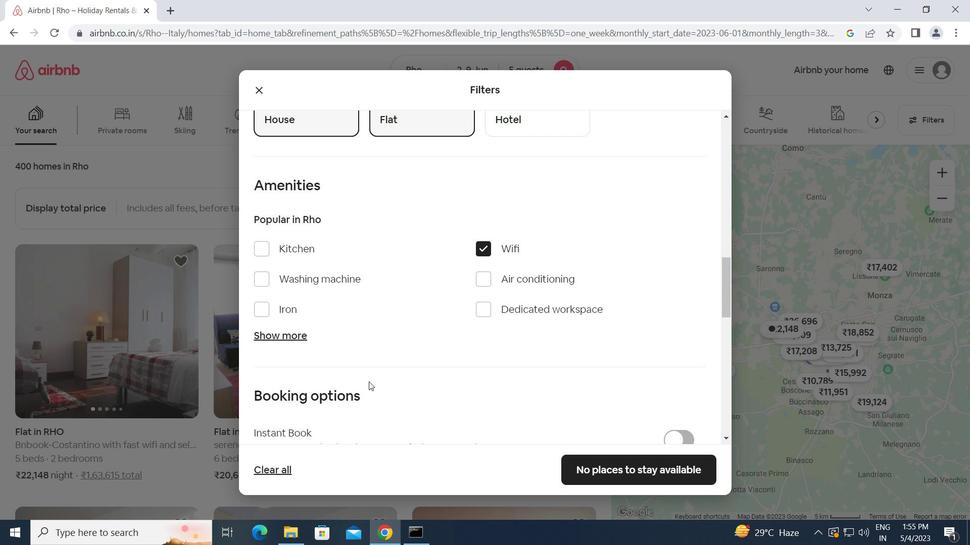 
Action: Mouse scrolled (368, 381) with delta (0, 0)
Screenshot: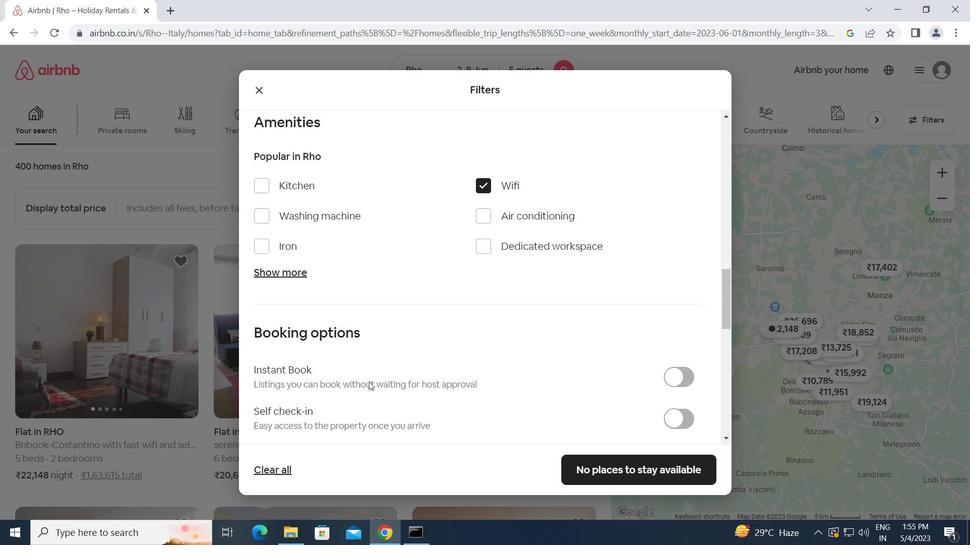 
Action: Mouse moved to (671, 355)
Screenshot: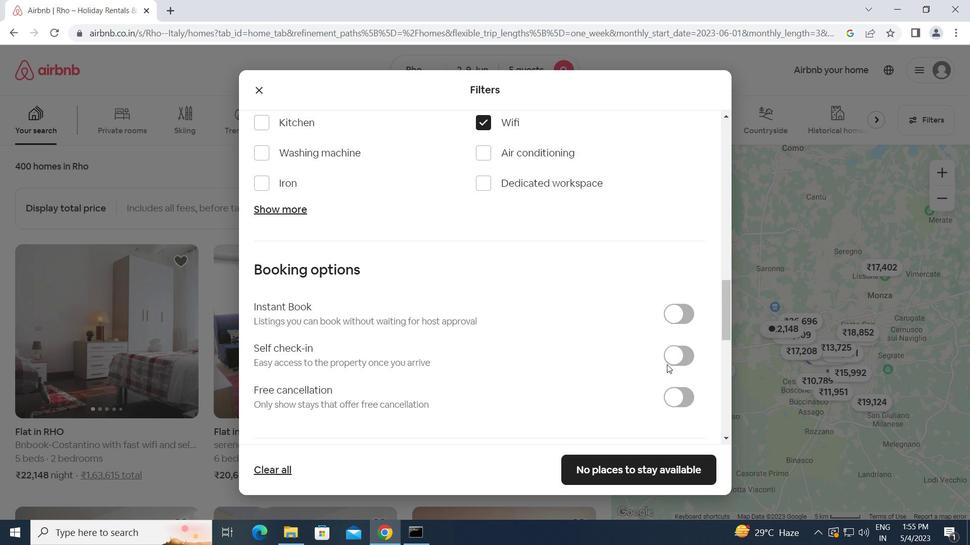 
Action: Mouse pressed left at (671, 355)
Screenshot: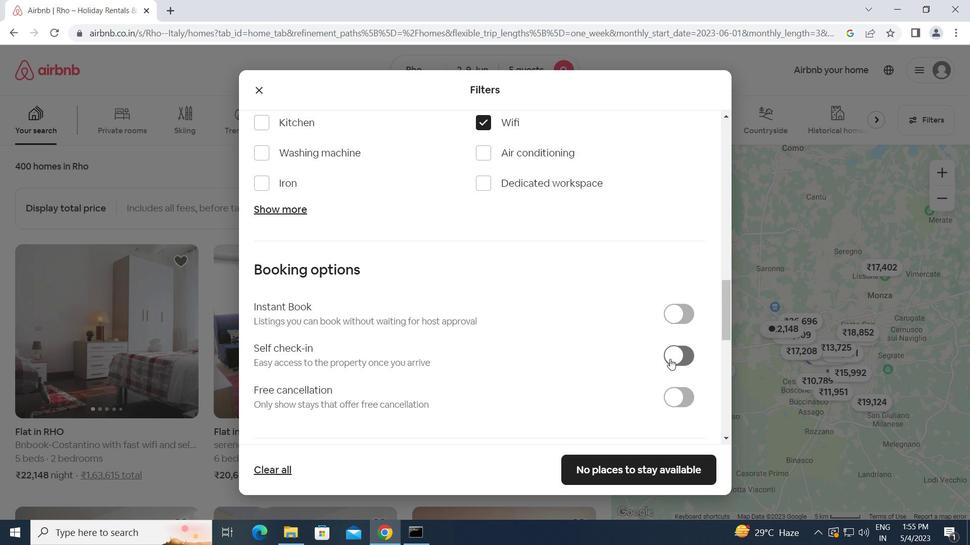 
Action: Mouse moved to (504, 414)
Screenshot: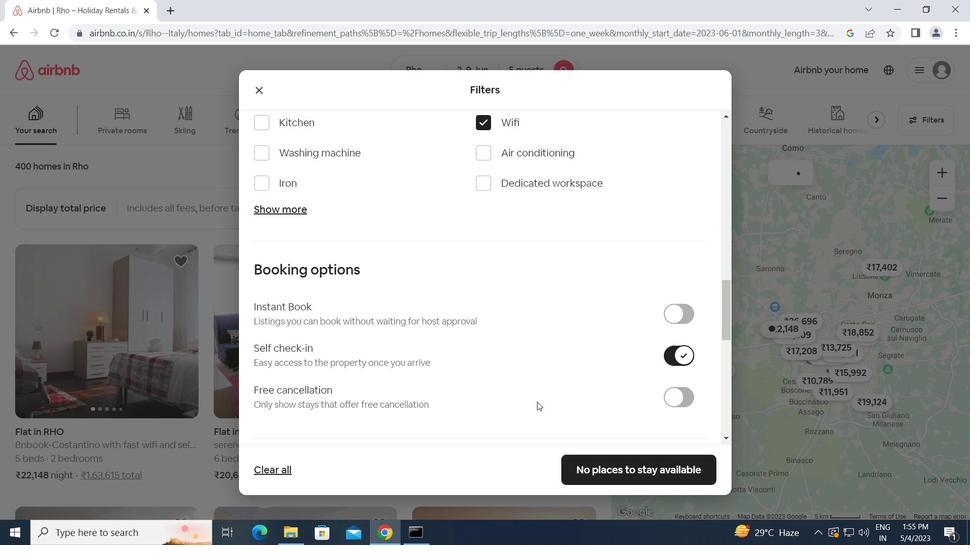 
Action: Mouse scrolled (504, 414) with delta (0, 0)
Screenshot: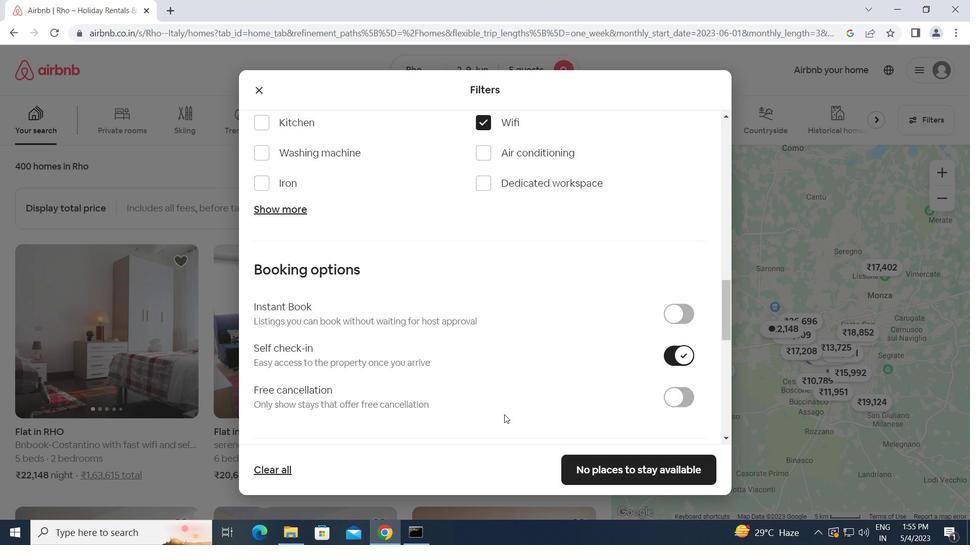 
Action: Mouse scrolled (504, 414) with delta (0, 0)
Screenshot: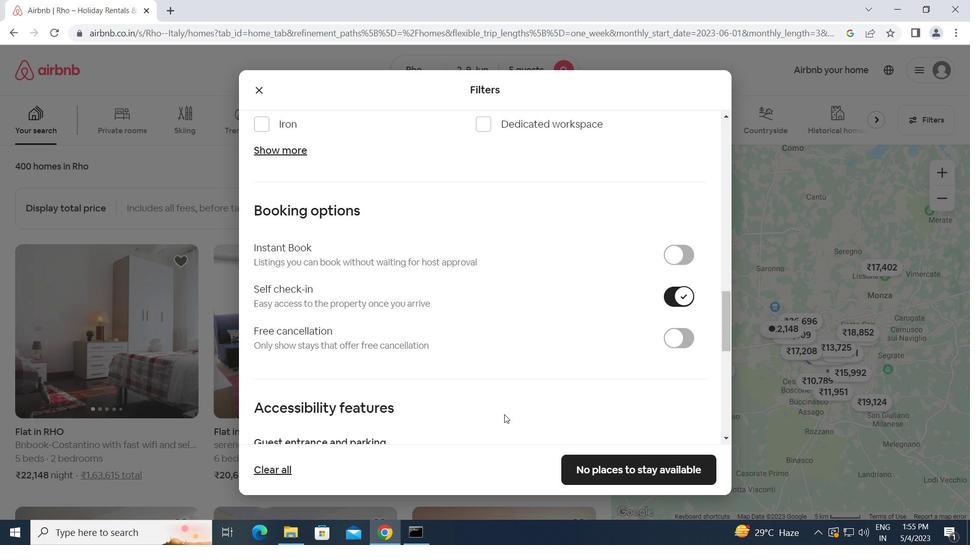 
Action: Mouse scrolled (504, 414) with delta (0, 0)
Screenshot: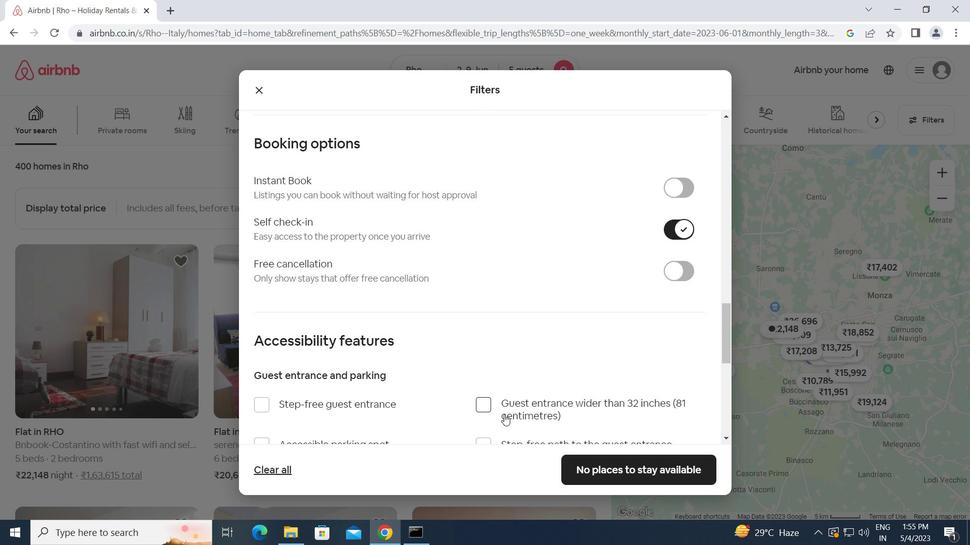 
Action: Mouse scrolled (504, 414) with delta (0, 0)
Screenshot: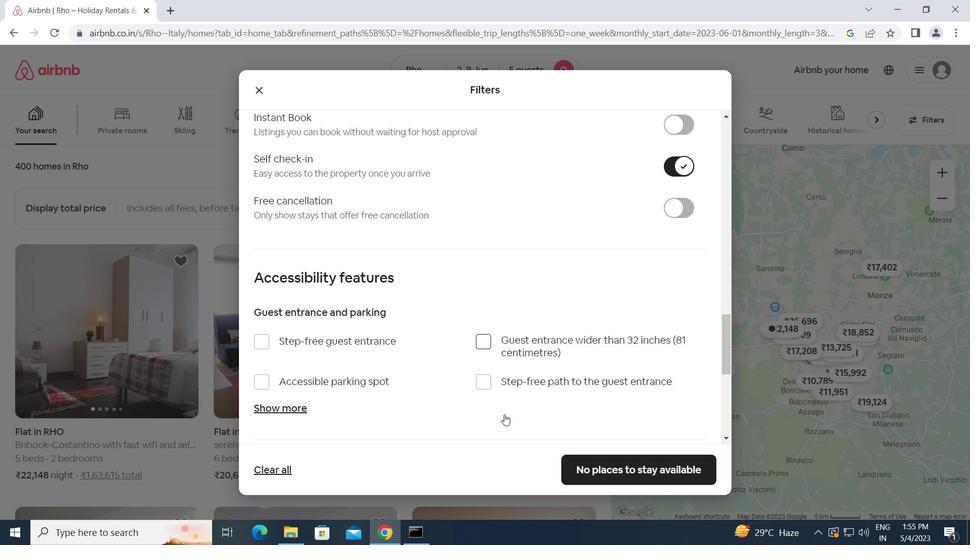
Action: Mouse scrolled (504, 414) with delta (0, 0)
Screenshot: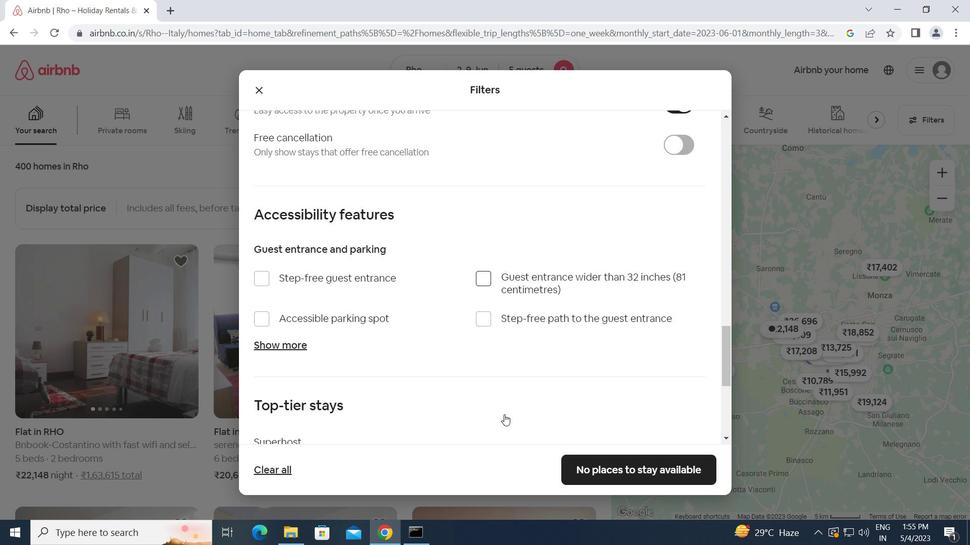 
Action: Mouse scrolled (504, 414) with delta (0, 0)
Screenshot: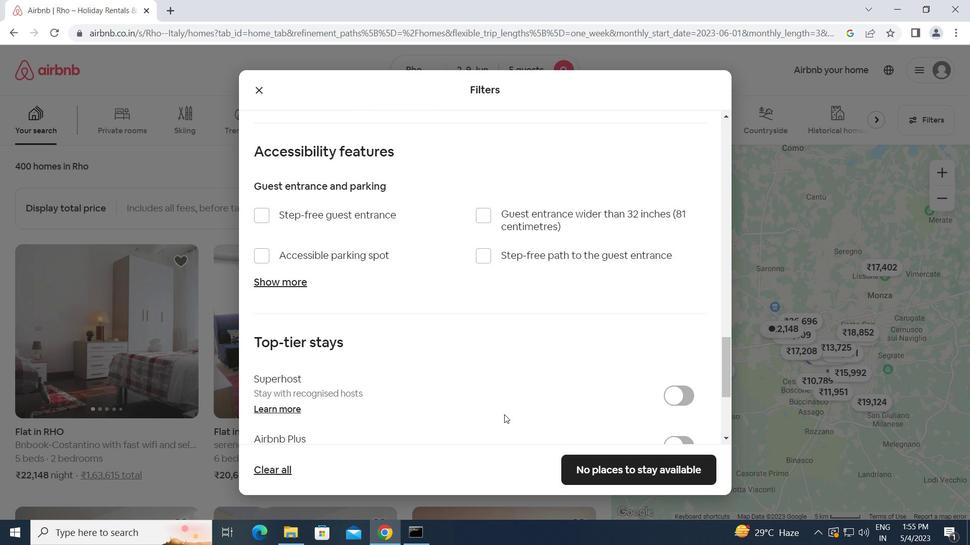 
Action: Mouse scrolled (504, 414) with delta (0, 0)
Screenshot: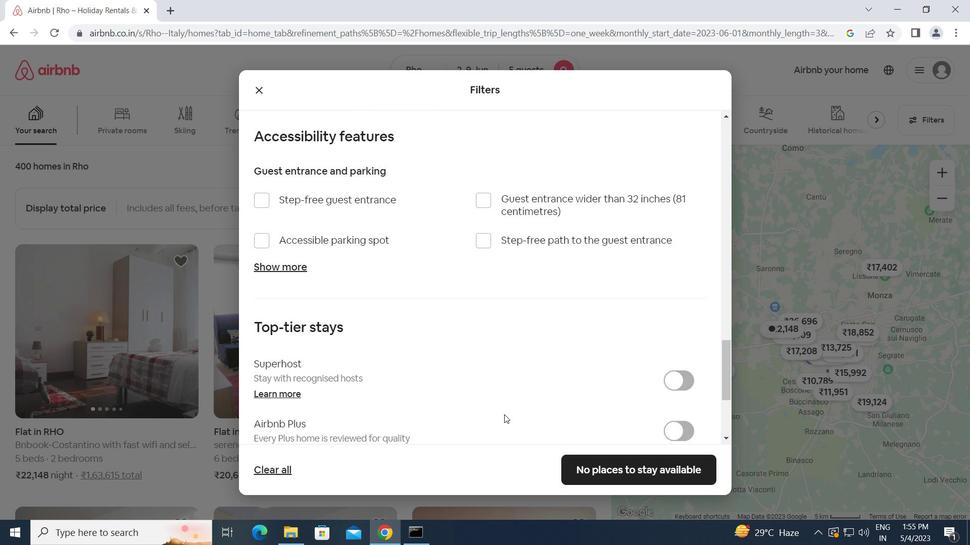 
Action: Mouse scrolled (504, 414) with delta (0, 0)
Screenshot: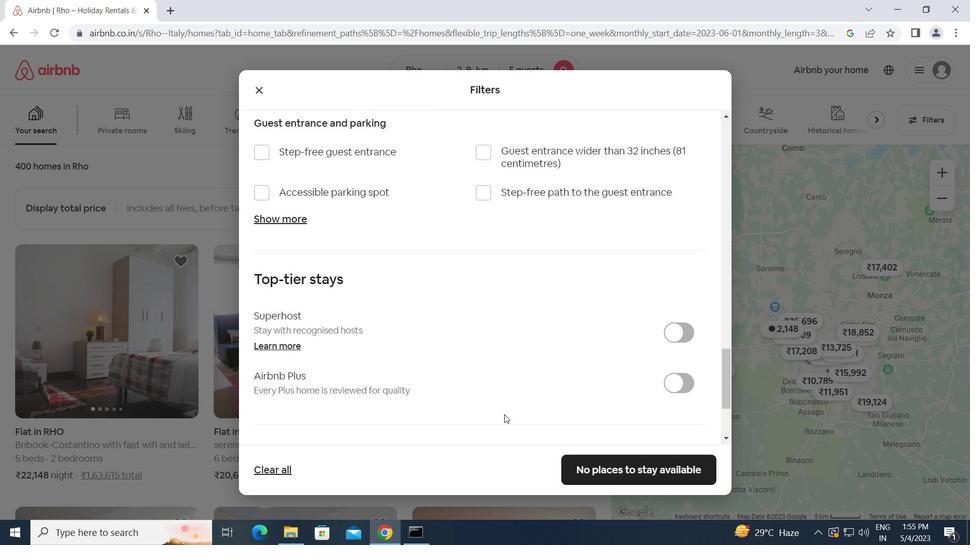 
Action: Mouse moved to (254, 366)
Screenshot: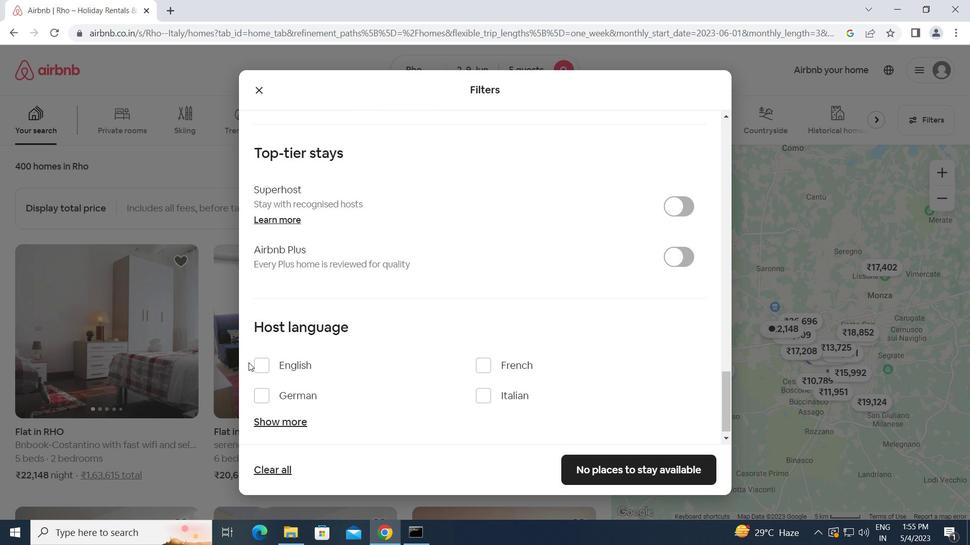 
Action: Mouse pressed left at (254, 366)
Screenshot: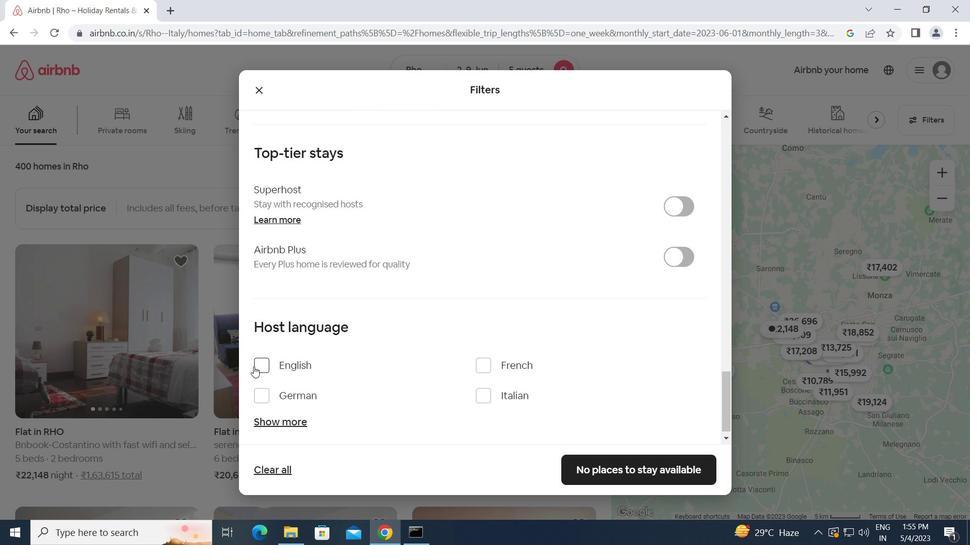 
Action: Mouse moved to (620, 468)
Screenshot: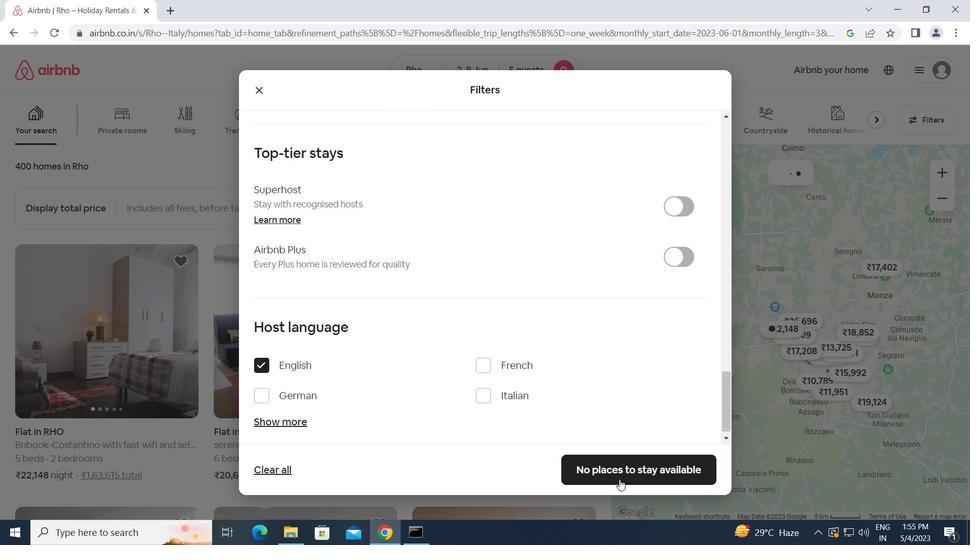 
Action: Mouse pressed left at (620, 468)
Screenshot: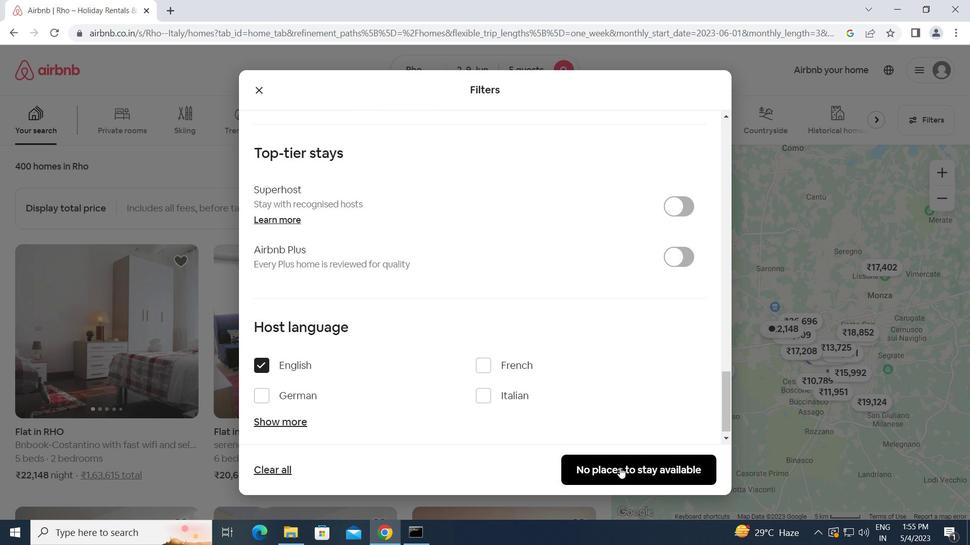 
Action: Mouse moved to (494, 415)
Screenshot: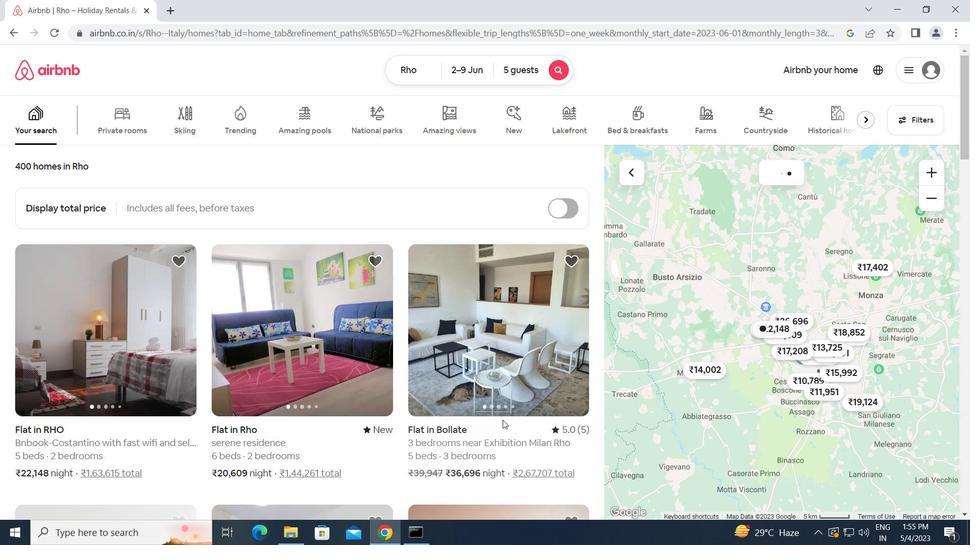 
